 Task: Look for space in Chandannagar, India from 22nd June, 2023 to 30th June, 2023 for 2 adults in price range Rs.7000 to Rs.15000. Place can be entire place with 1  bedroom having 1 bed and 1 bathroom. Property type can be house, flat, guest house, hotel. Booking option can be shelf check-in. Required host language is English.
Action: Mouse moved to (440, 61)
Screenshot: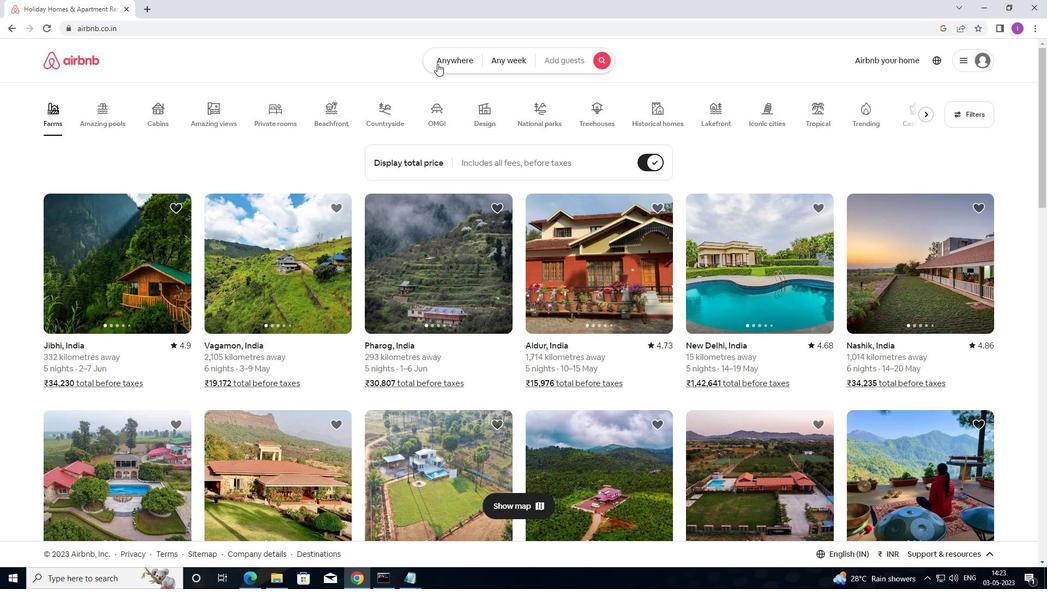 
Action: Mouse pressed left at (440, 61)
Screenshot: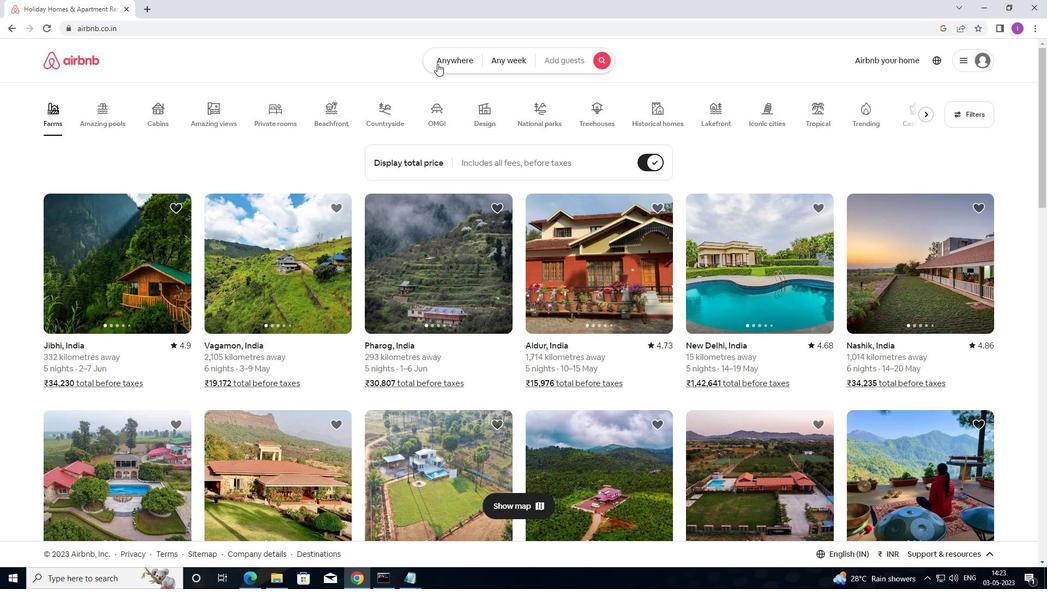 
Action: Mouse moved to (357, 100)
Screenshot: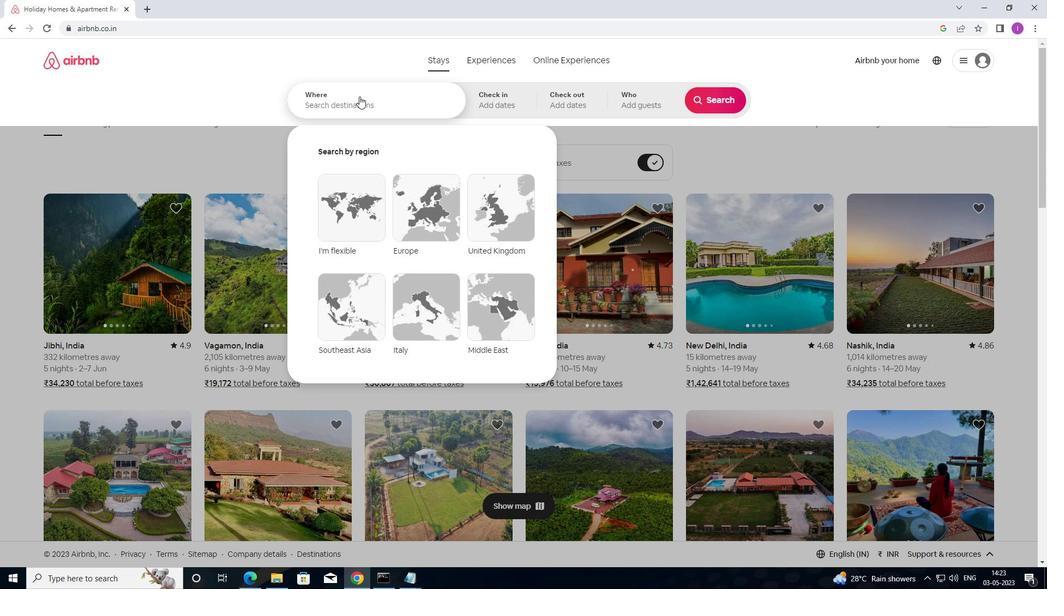 
Action: Mouse pressed left at (357, 100)
Screenshot: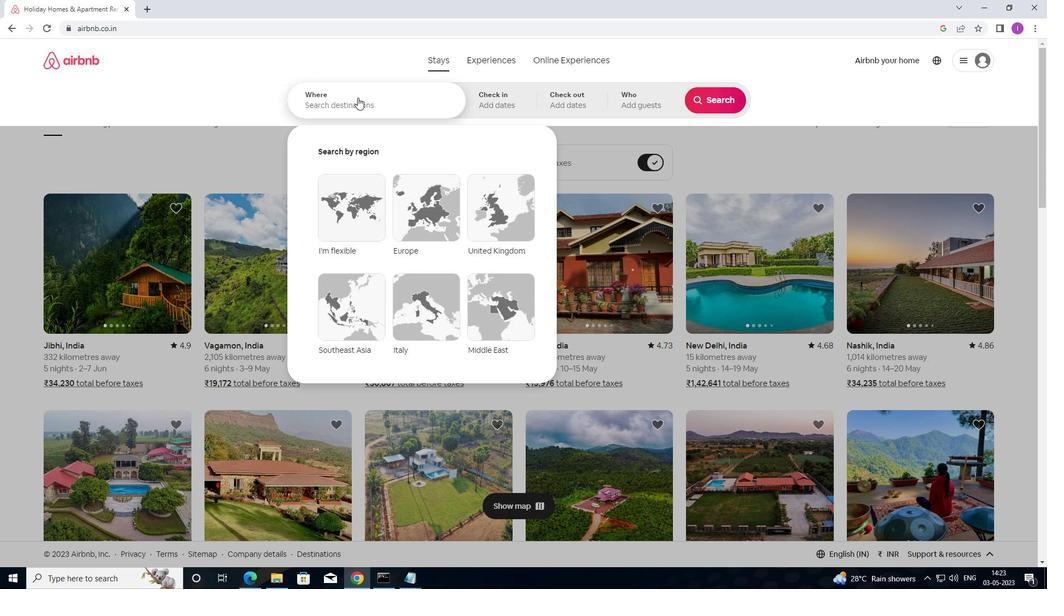 
Action: Mouse moved to (379, 107)
Screenshot: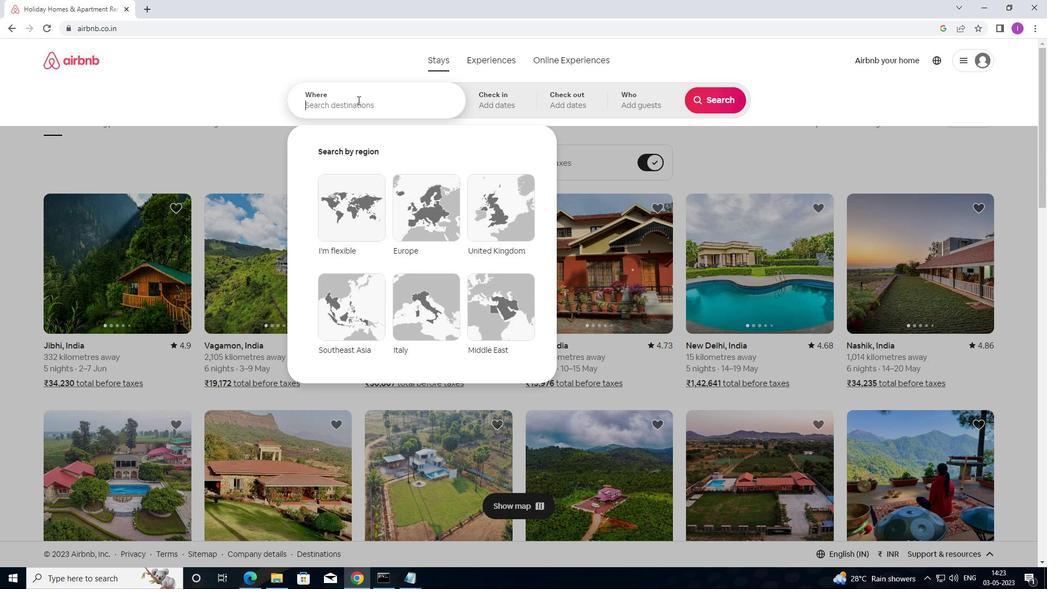 
Action: Key pressed <Key.shift>CHANDANNAGAR
Screenshot: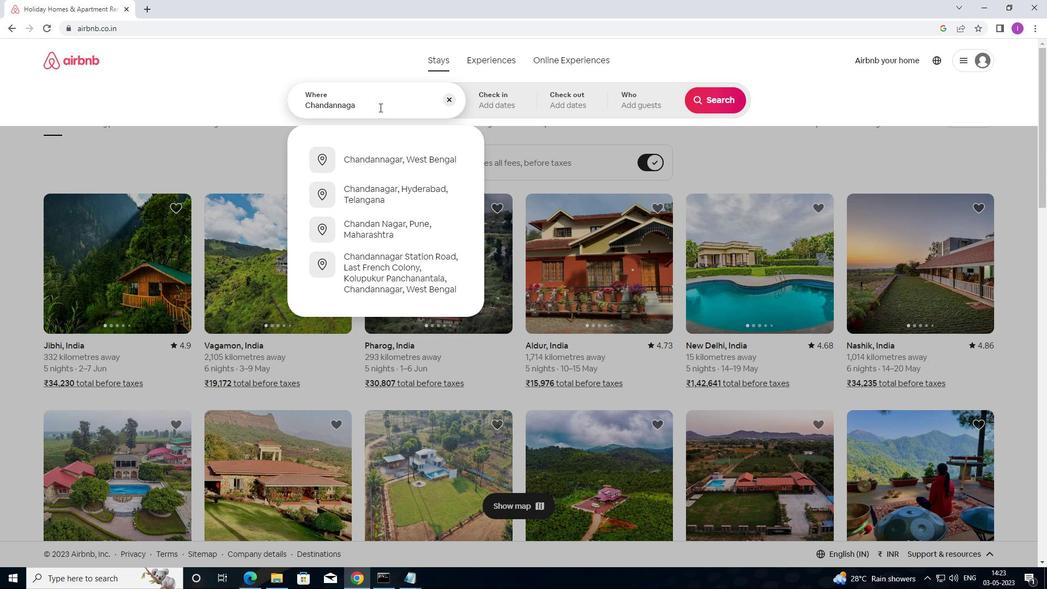 
Action: Mouse moved to (414, 98)
Screenshot: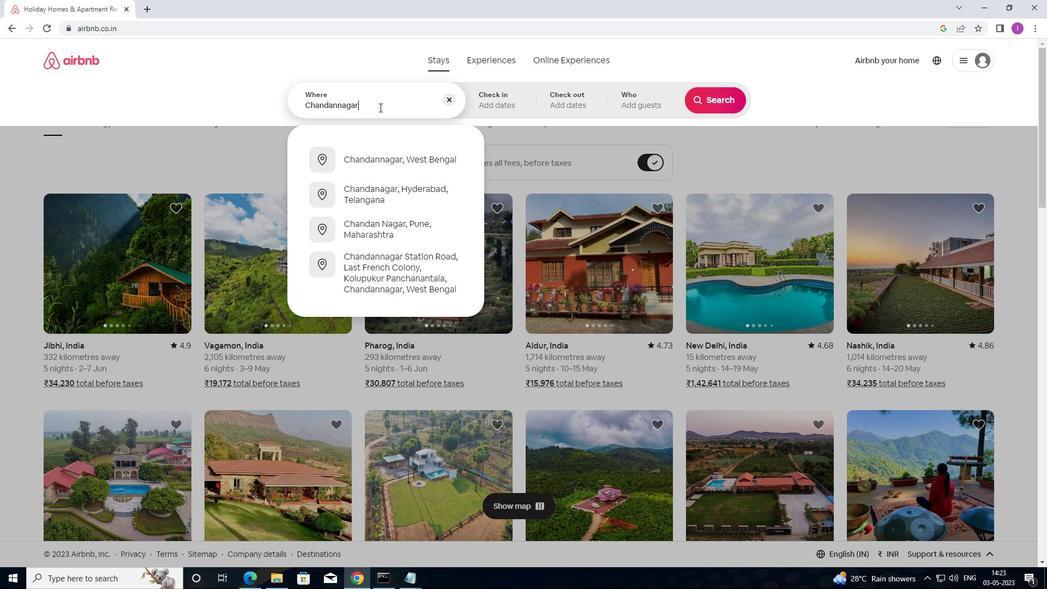 
Action: Key pressed ,<Key.shift>INDIA
Screenshot: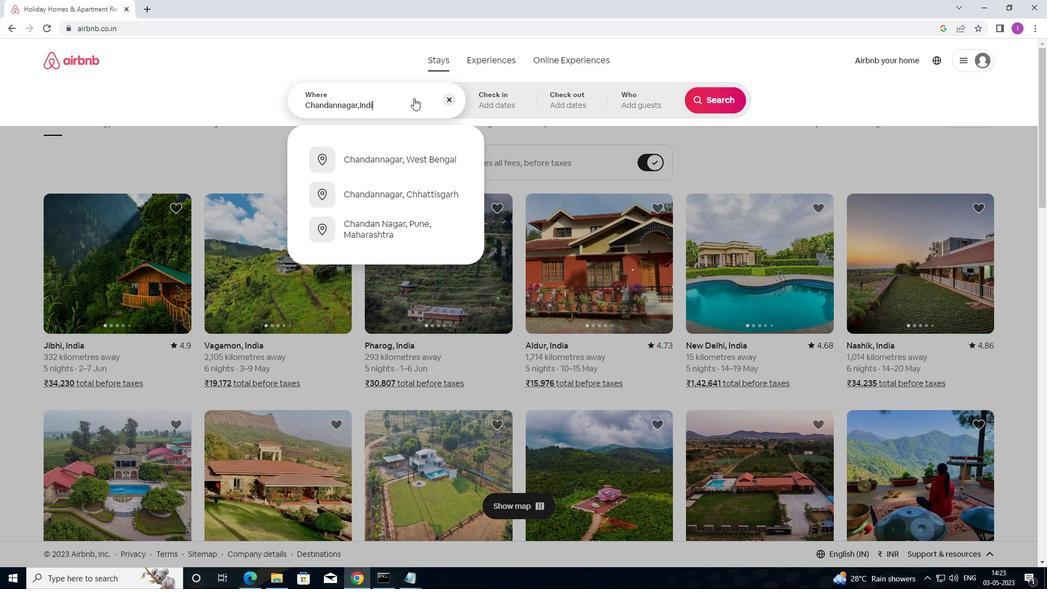 
Action: Mouse moved to (472, 102)
Screenshot: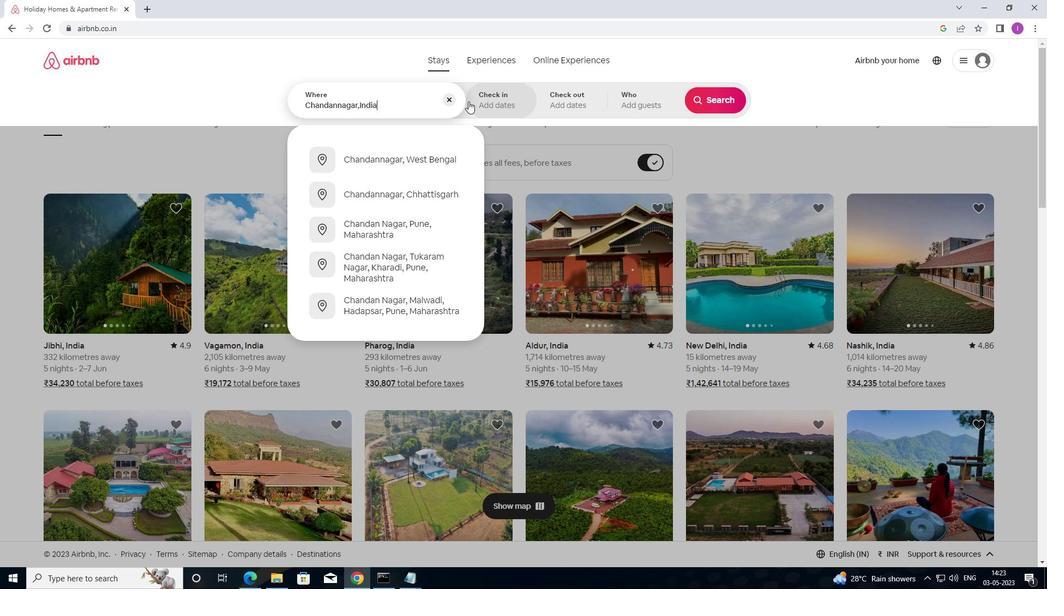 
Action: Mouse pressed left at (472, 102)
Screenshot: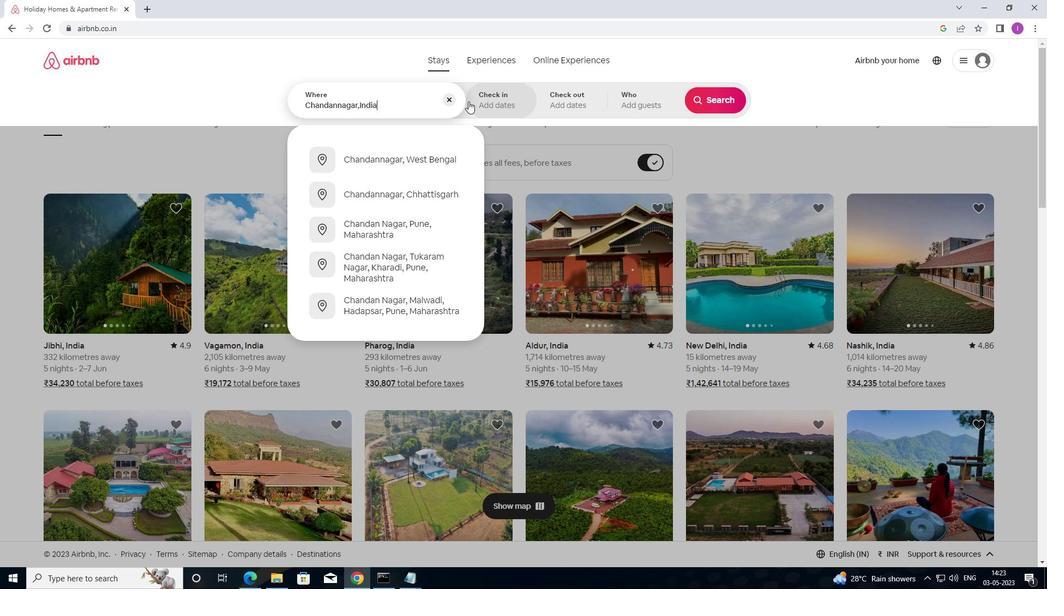 
Action: Mouse moved to (650, 309)
Screenshot: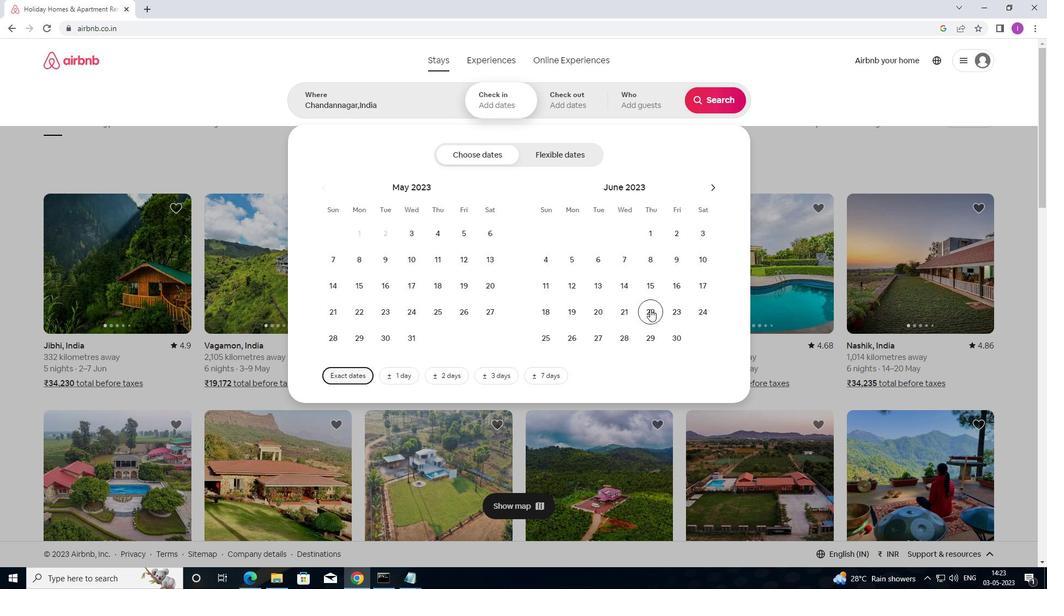 
Action: Mouse pressed left at (650, 309)
Screenshot: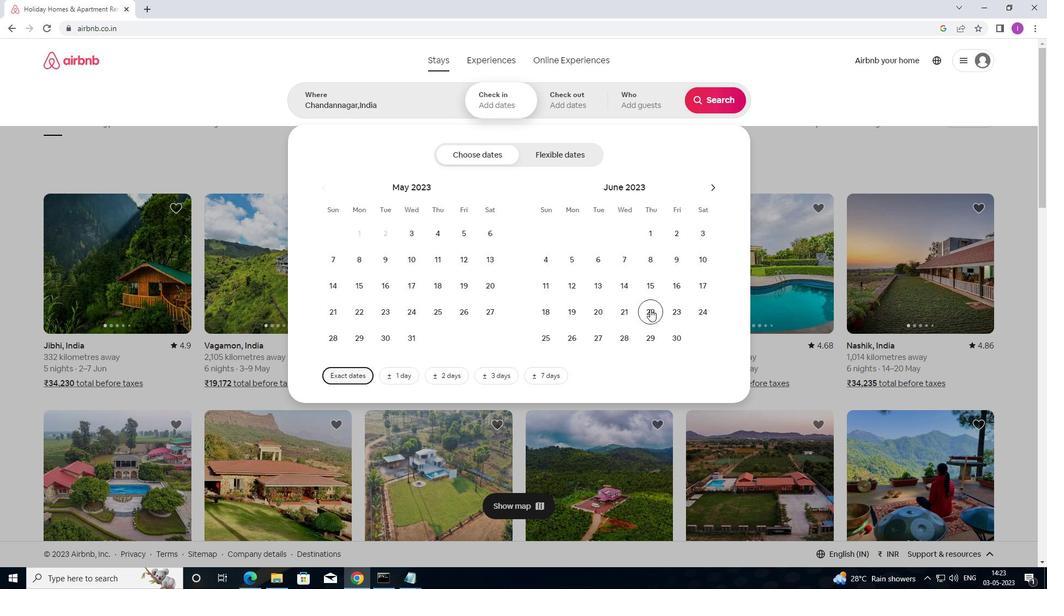 
Action: Mouse moved to (671, 338)
Screenshot: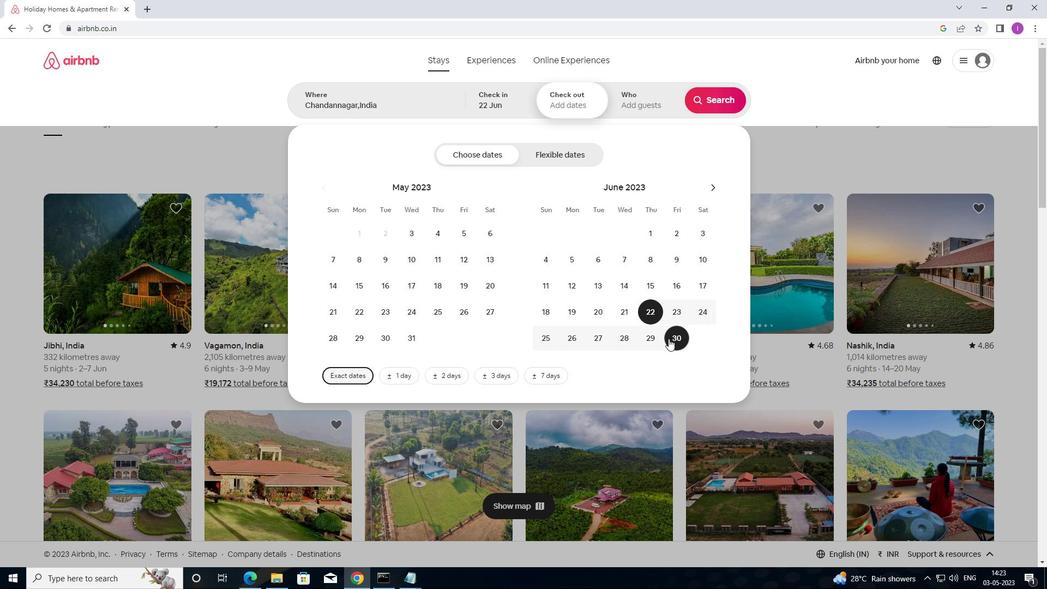 
Action: Mouse pressed left at (671, 338)
Screenshot: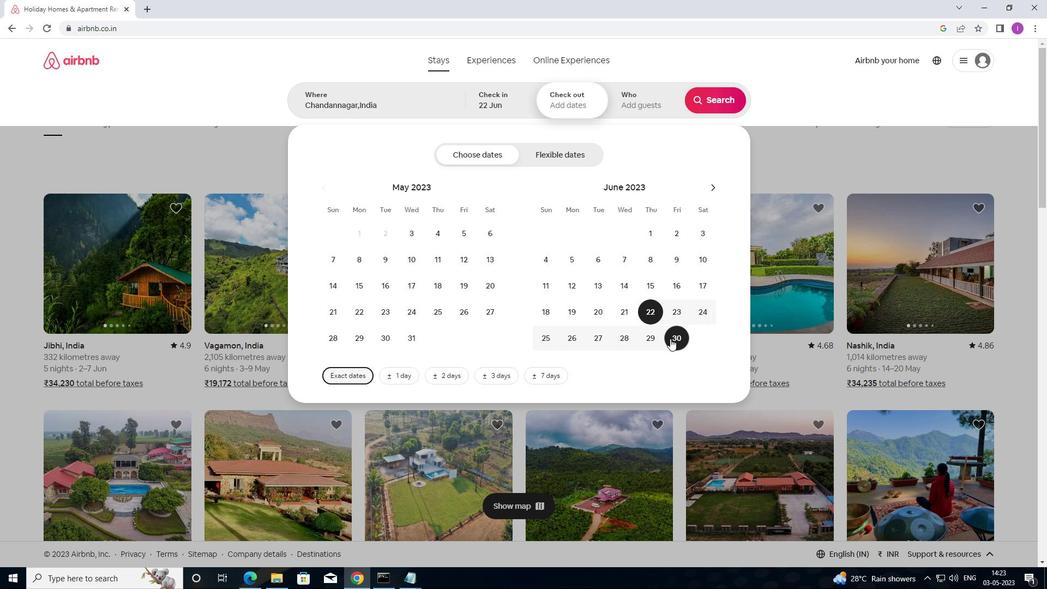 
Action: Mouse moved to (672, 195)
Screenshot: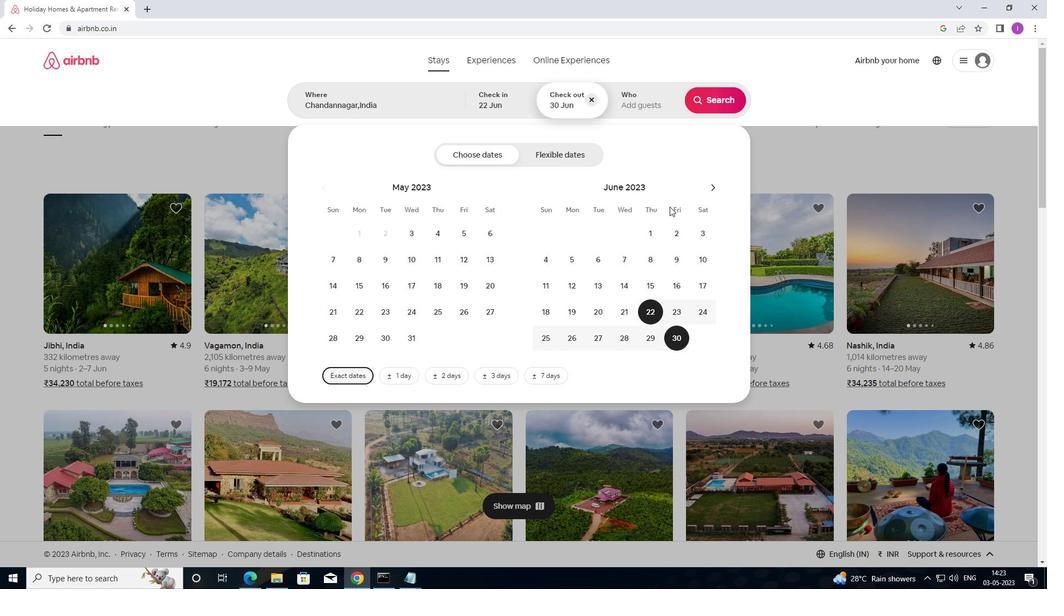 
Action: Mouse scrolled (672, 195) with delta (0, 0)
Screenshot: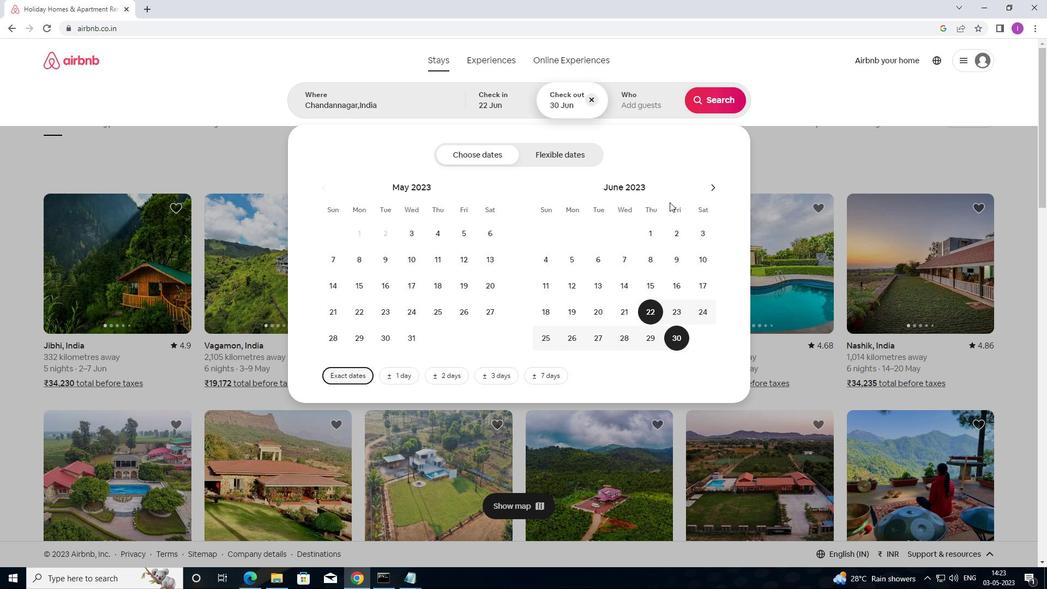 
Action: Mouse scrolled (672, 195) with delta (0, 0)
Screenshot: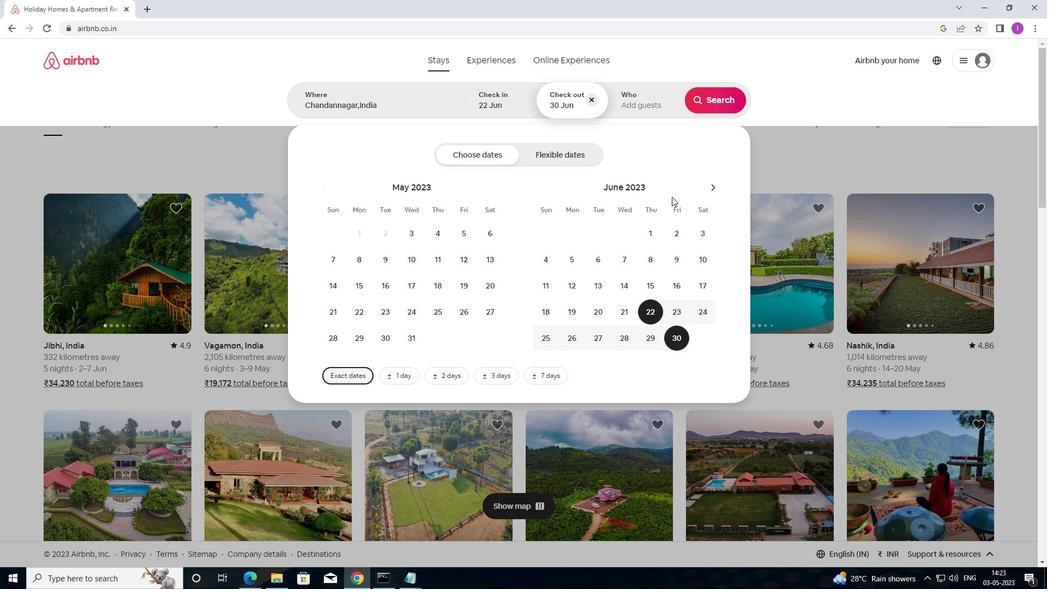
Action: Mouse moved to (646, 103)
Screenshot: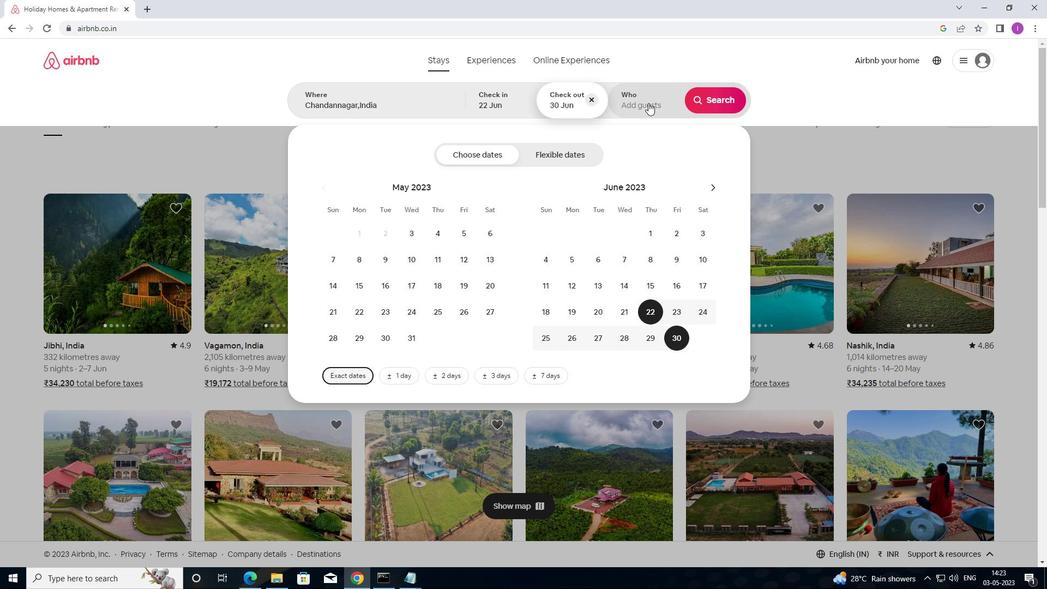 
Action: Mouse pressed left at (646, 103)
Screenshot: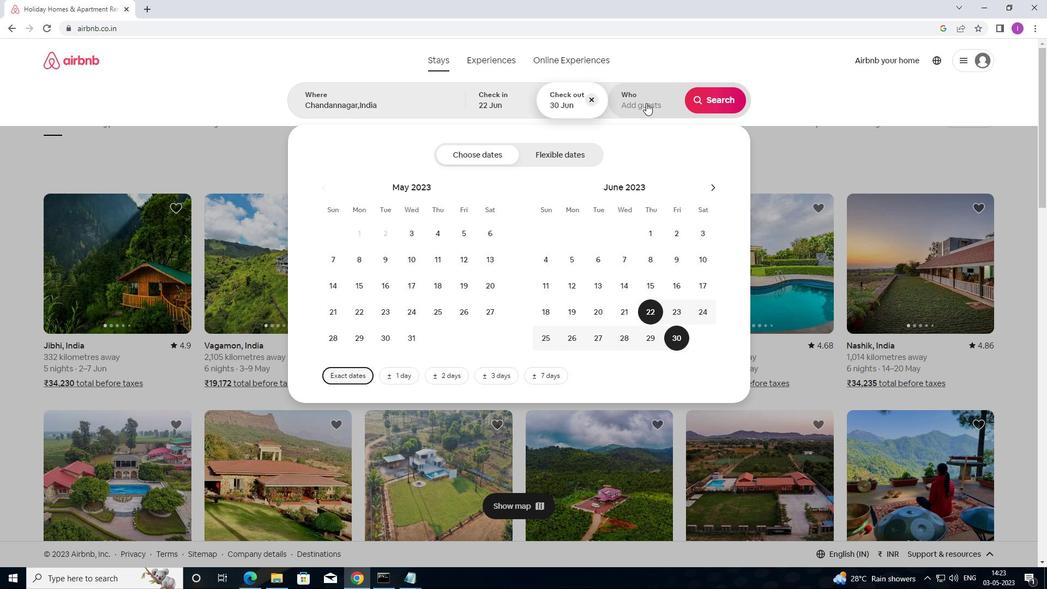 
Action: Mouse moved to (723, 158)
Screenshot: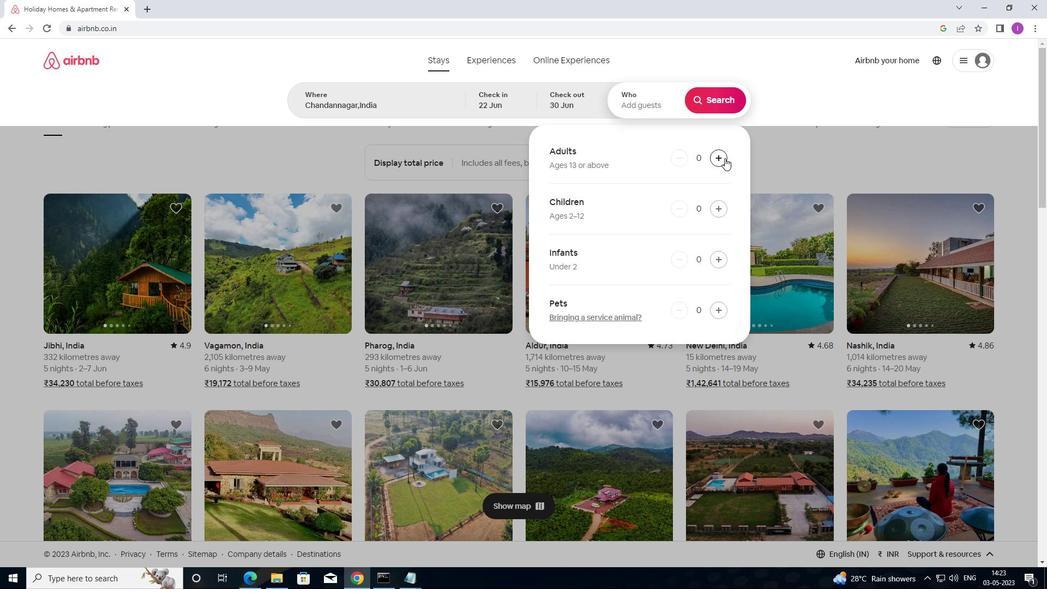 
Action: Mouse pressed left at (723, 158)
Screenshot: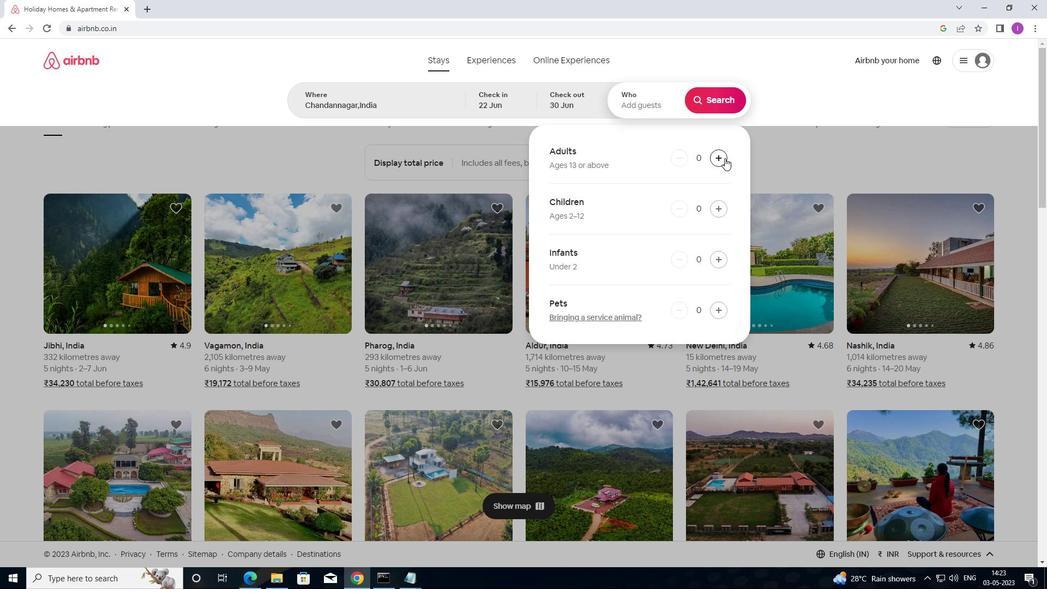 
Action: Mouse pressed left at (723, 158)
Screenshot: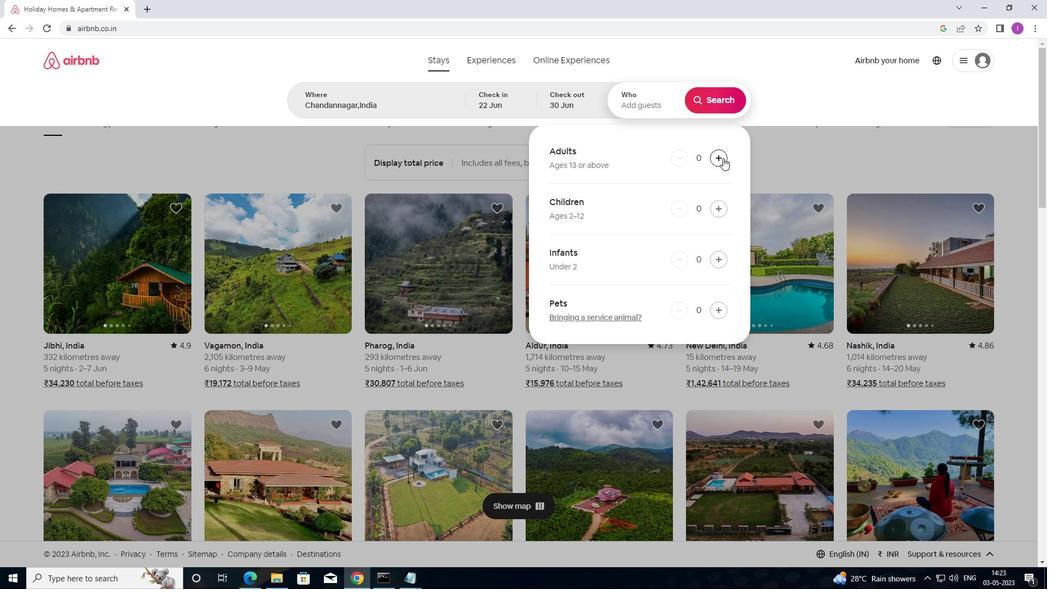
Action: Mouse moved to (692, 99)
Screenshot: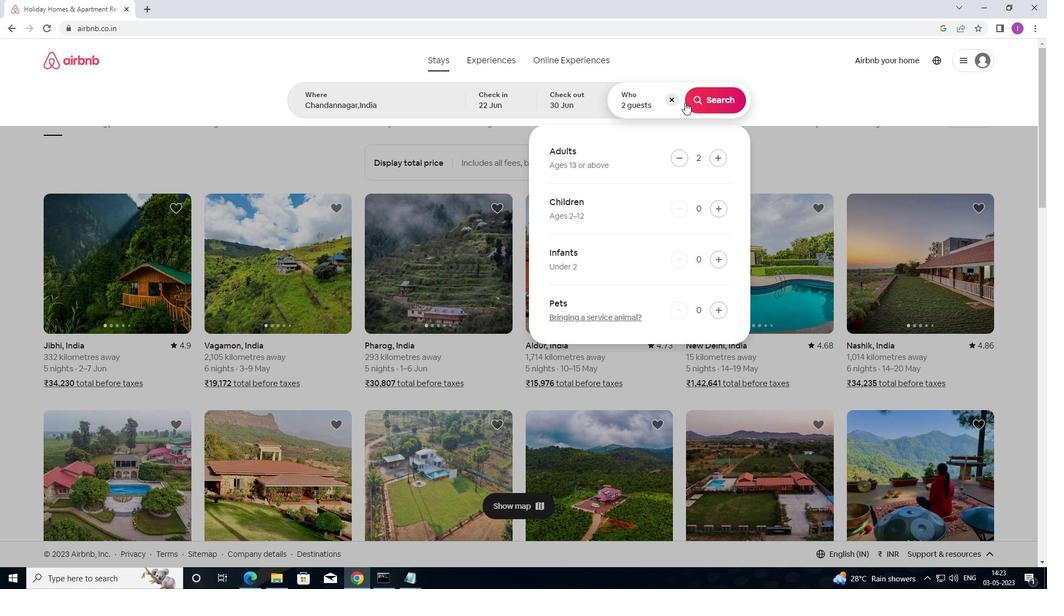 
Action: Mouse pressed left at (692, 99)
Screenshot: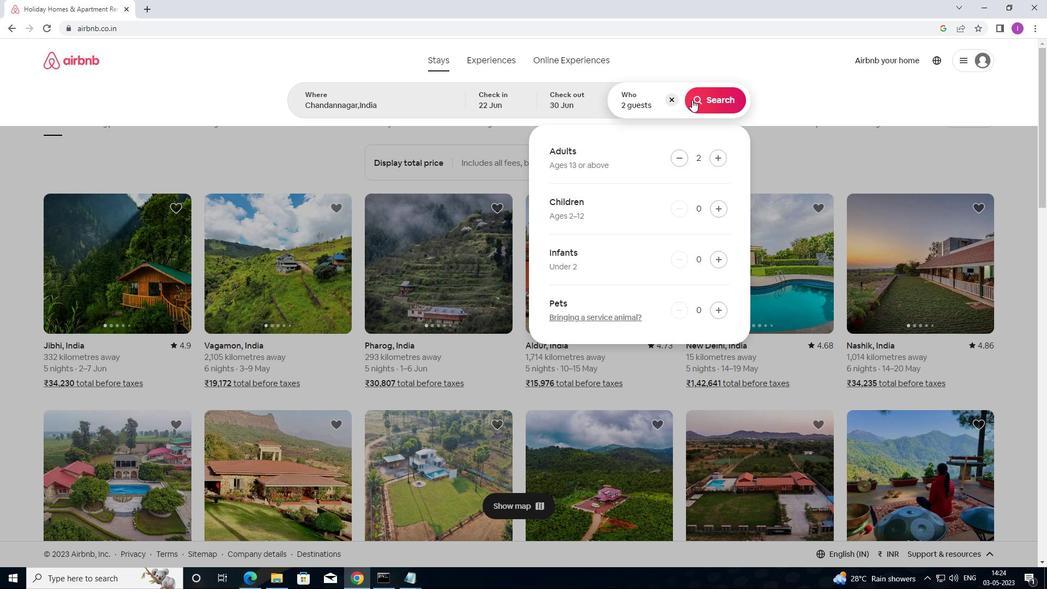 
Action: Mouse moved to (992, 106)
Screenshot: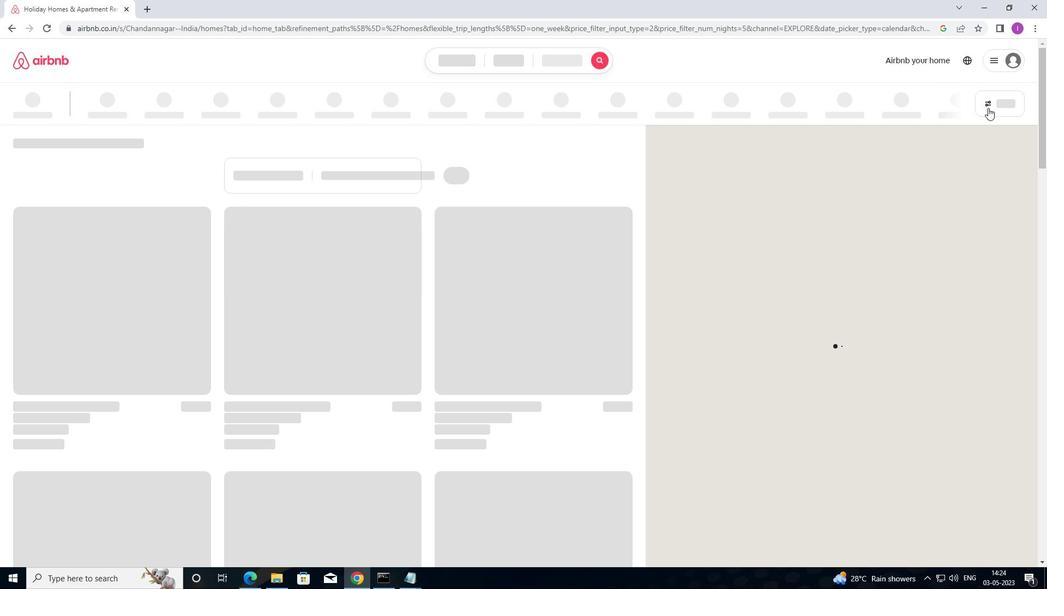 
Action: Mouse pressed left at (992, 106)
Screenshot: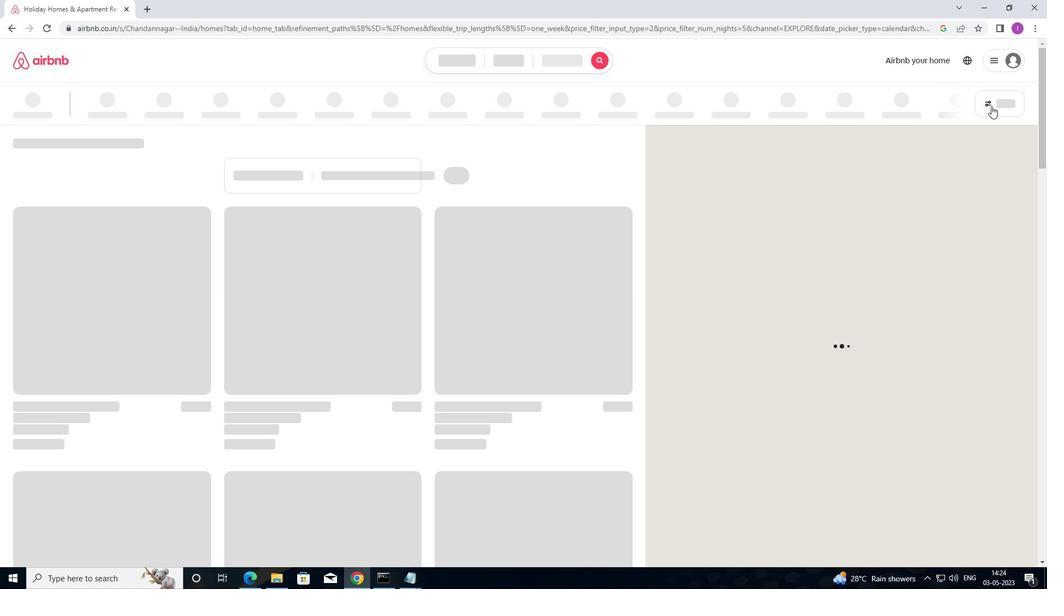 
Action: Mouse moved to (391, 245)
Screenshot: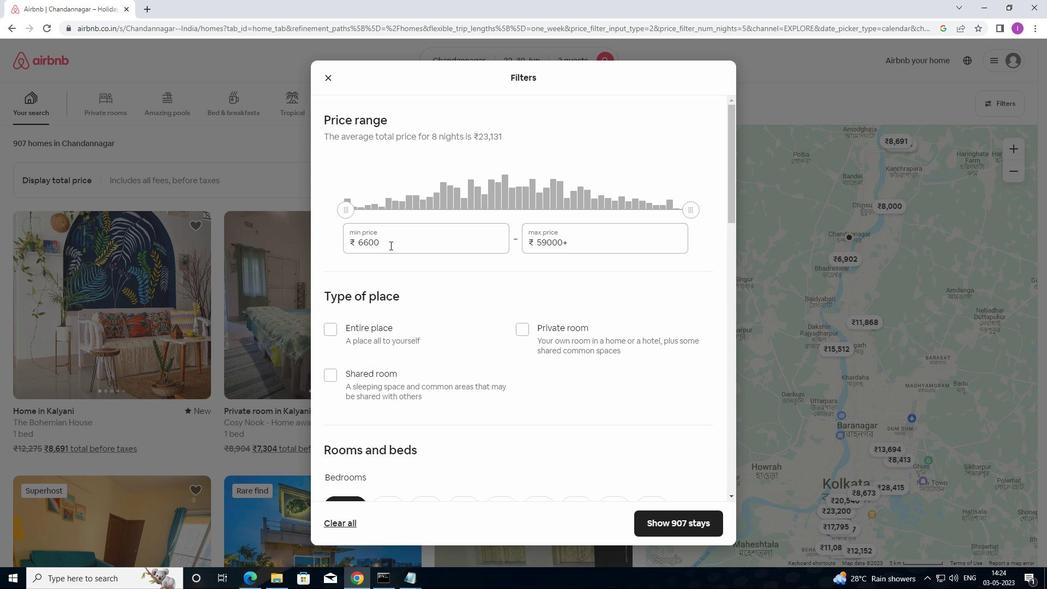 
Action: Mouse pressed left at (391, 245)
Screenshot: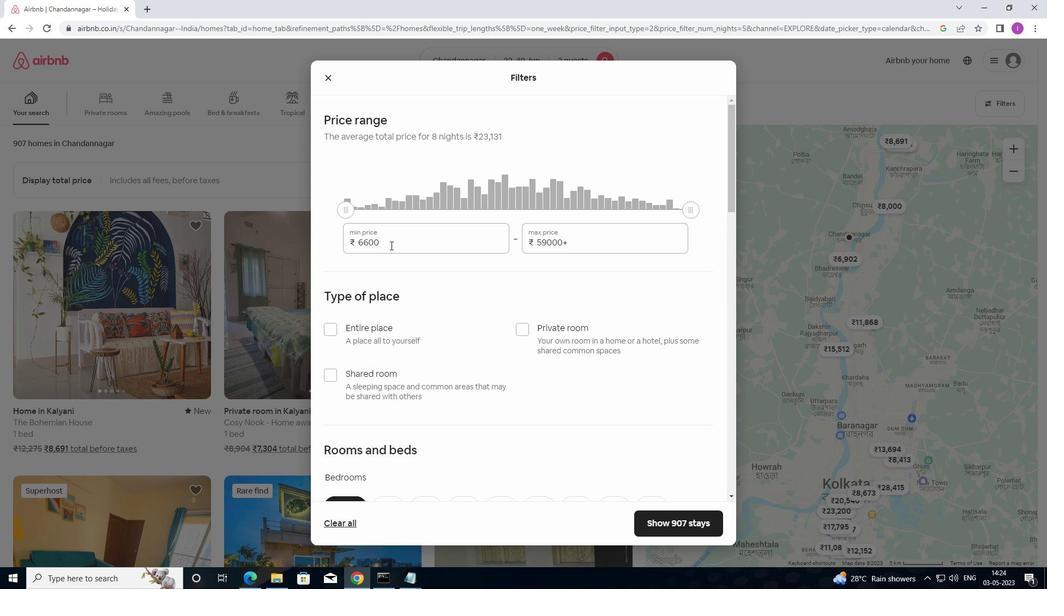 
Action: Mouse moved to (342, 254)
Screenshot: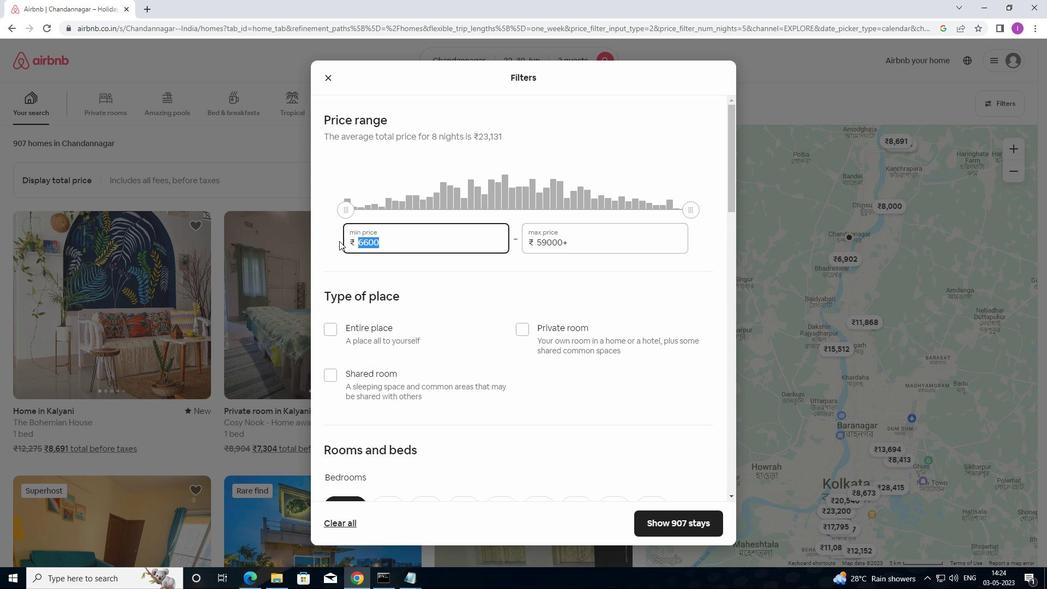 
Action: Key pressed 7000
Screenshot: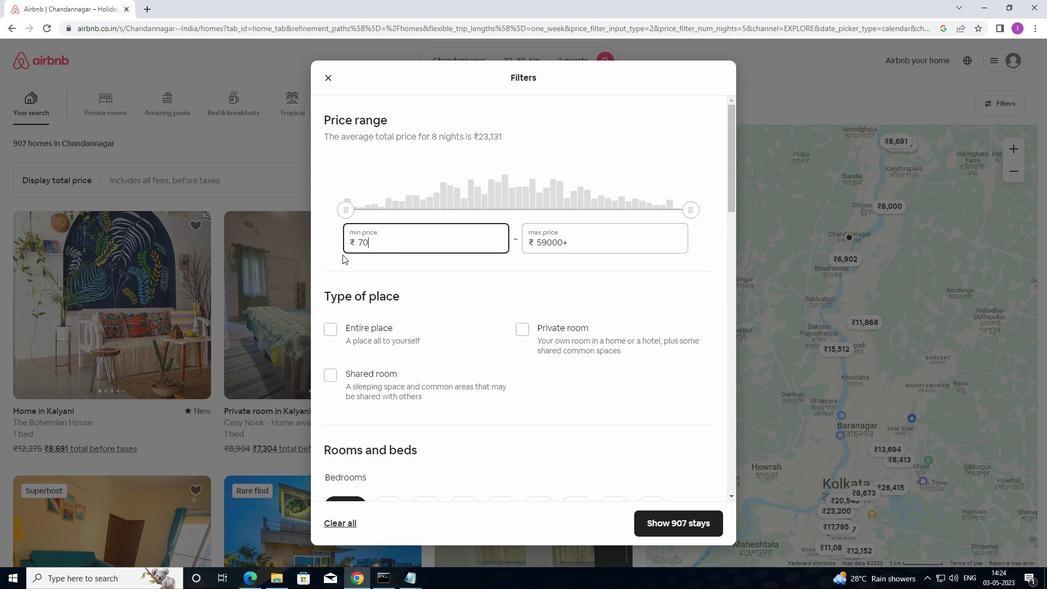 
Action: Mouse moved to (587, 239)
Screenshot: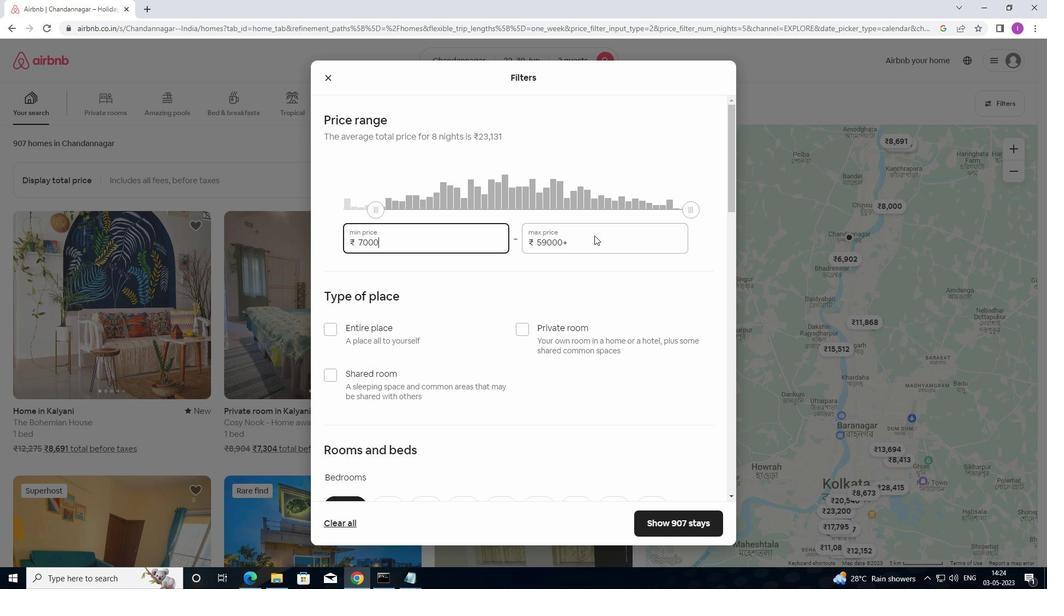 
Action: Mouse pressed left at (587, 239)
Screenshot: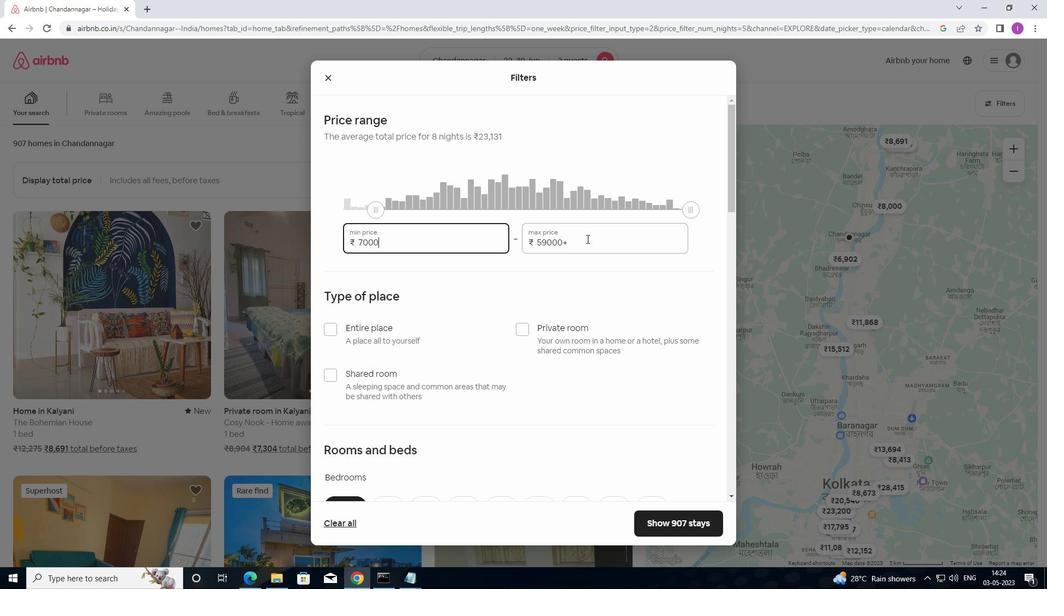 
Action: Mouse moved to (517, 247)
Screenshot: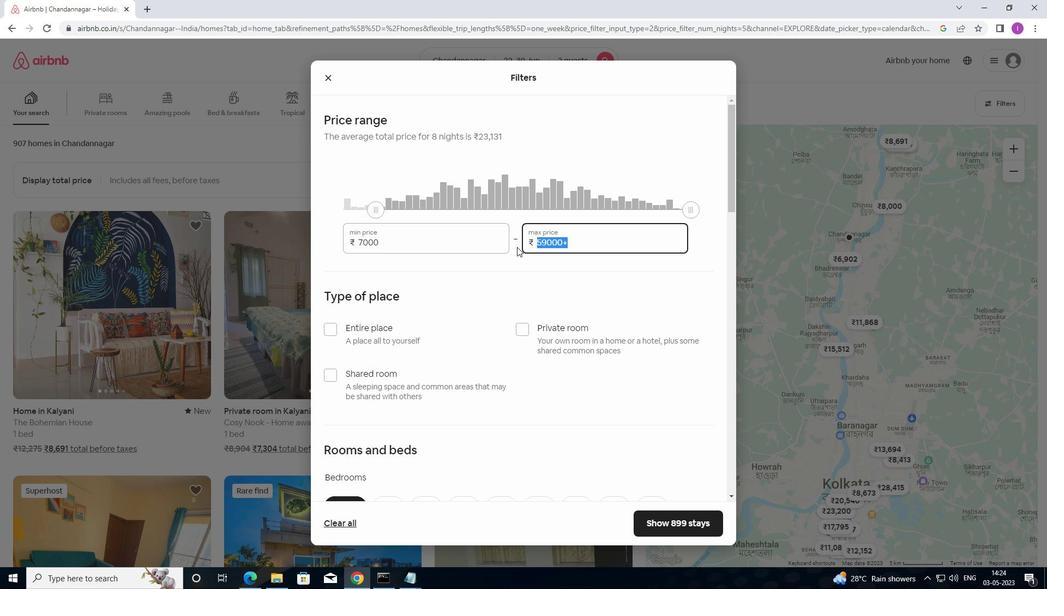 
Action: Key pressed 15000
Screenshot: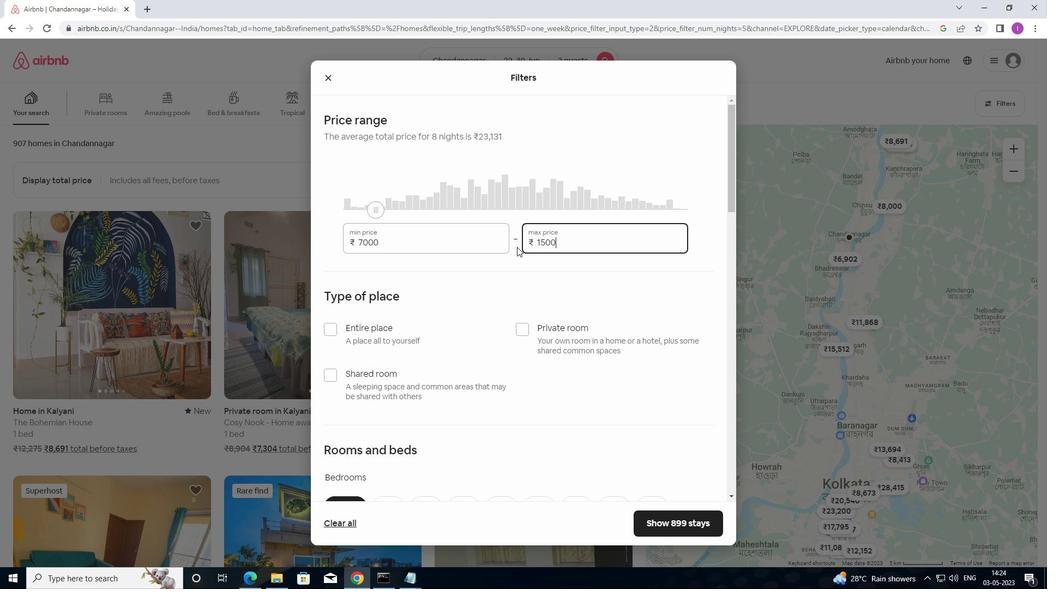 
Action: Mouse scrolled (517, 246) with delta (0, 0)
Screenshot: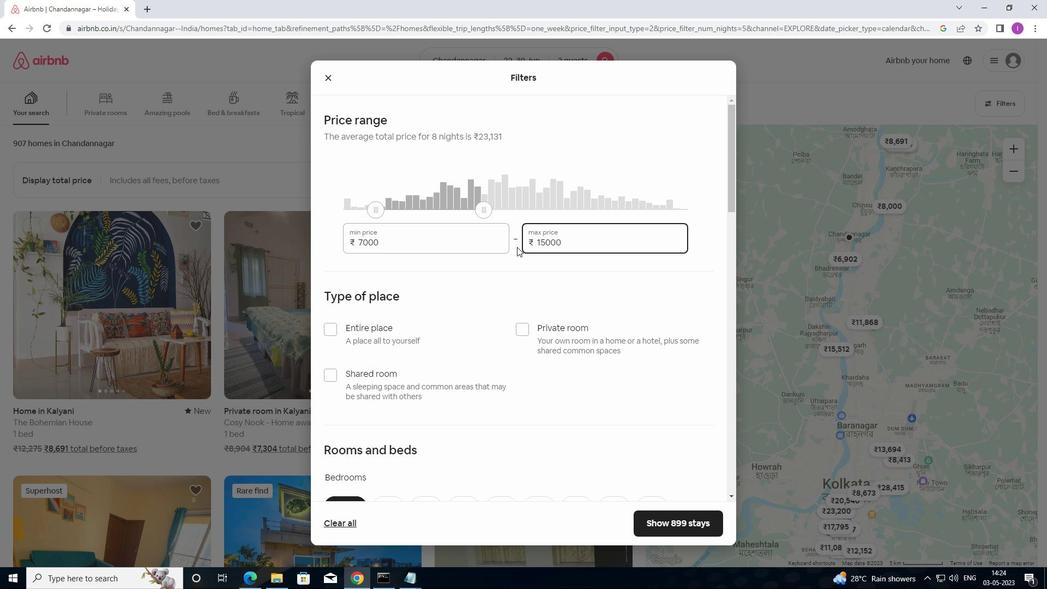 
Action: Mouse scrolled (517, 246) with delta (0, 0)
Screenshot: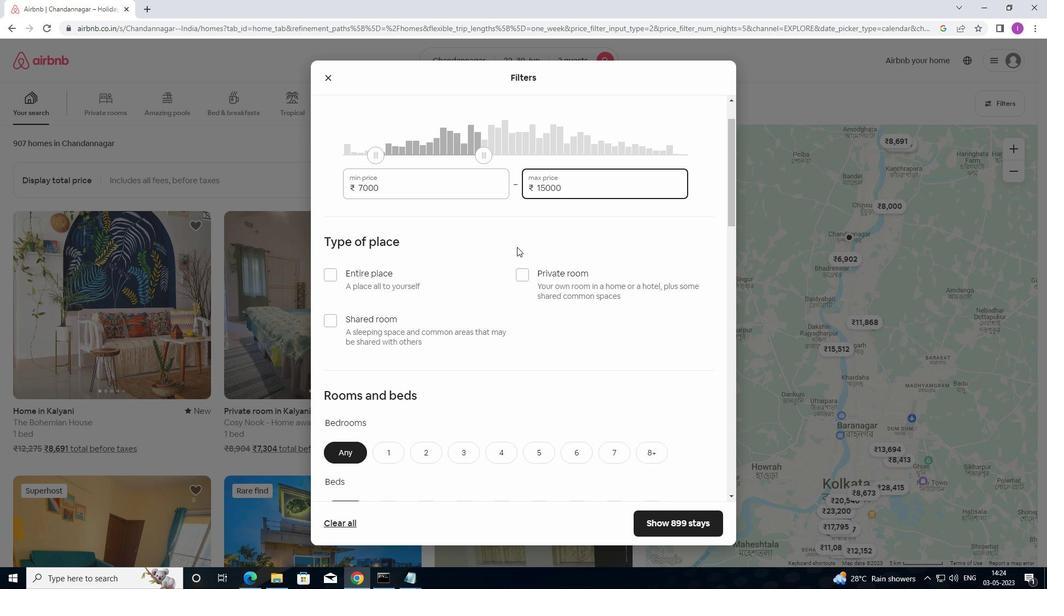 
Action: Mouse moved to (329, 223)
Screenshot: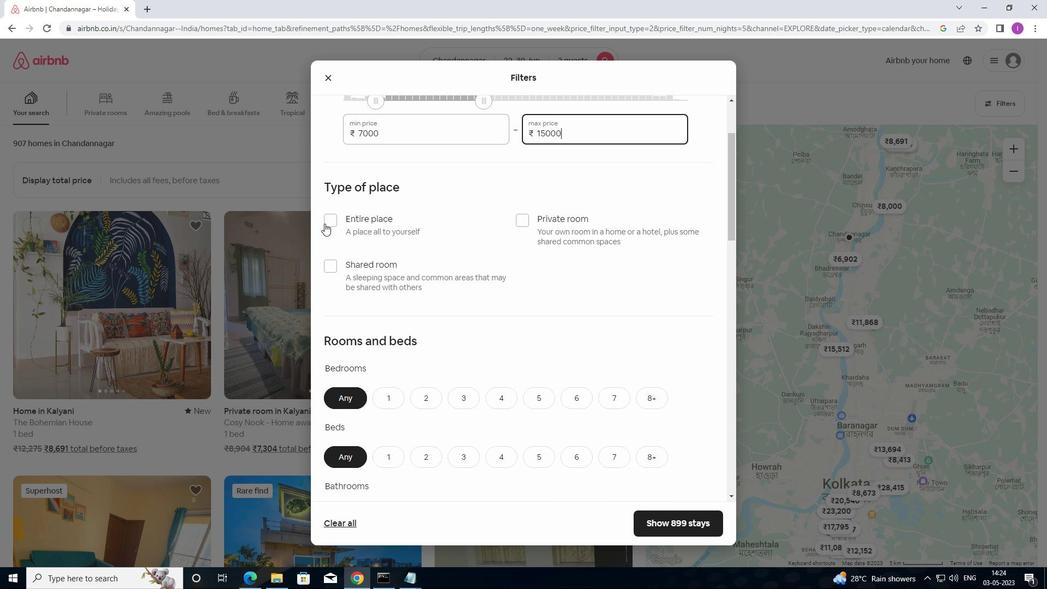 
Action: Mouse pressed left at (329, 223)
Screenshot: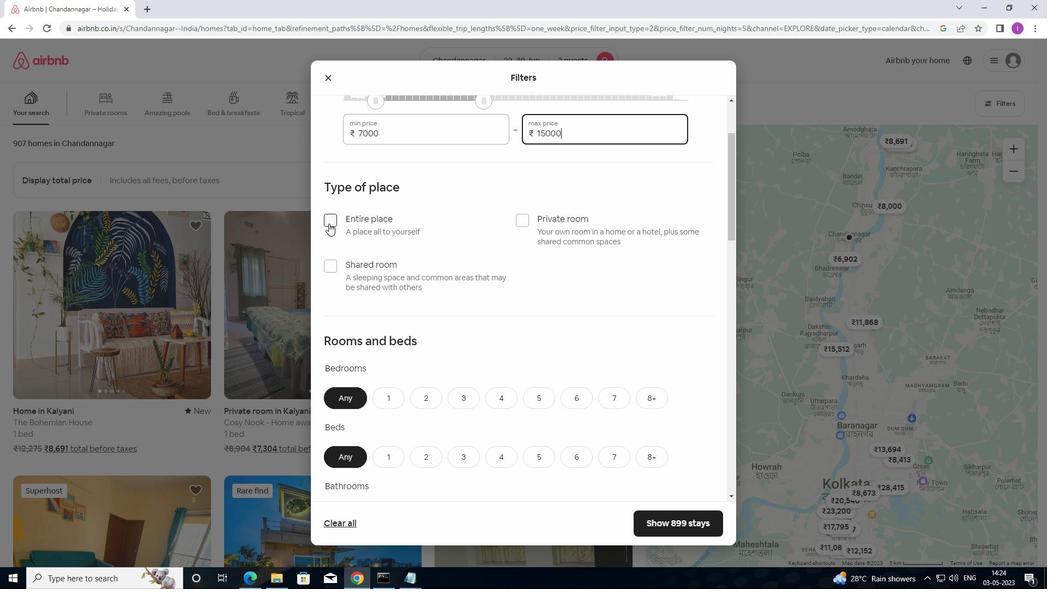 
Action: Mouse moved to (486, 333)
Screenshot: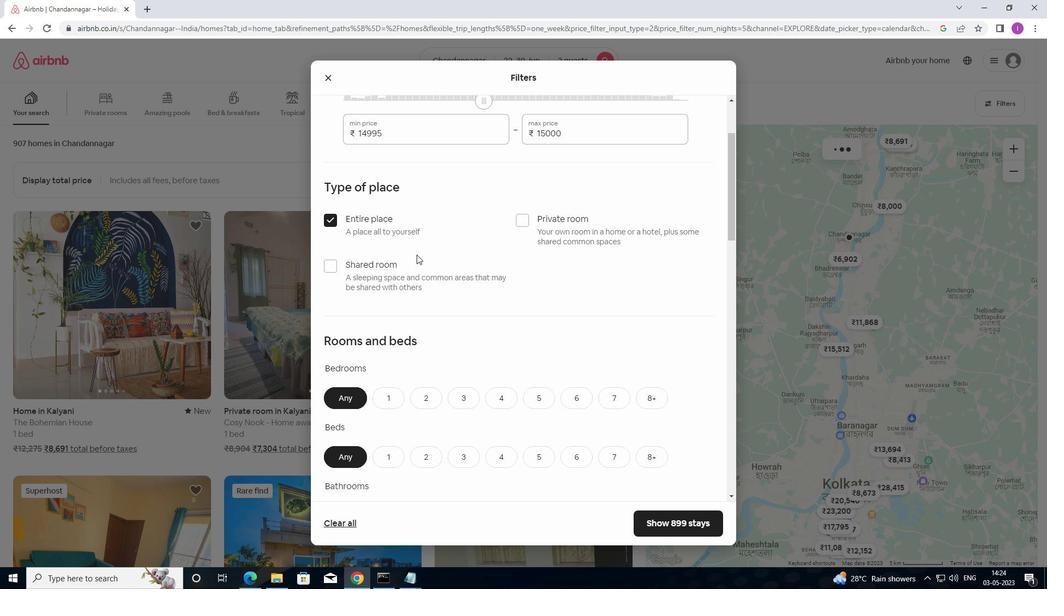 
Action: Mouse scrolled (486, 333) with delta (0, 0)
Screenshot: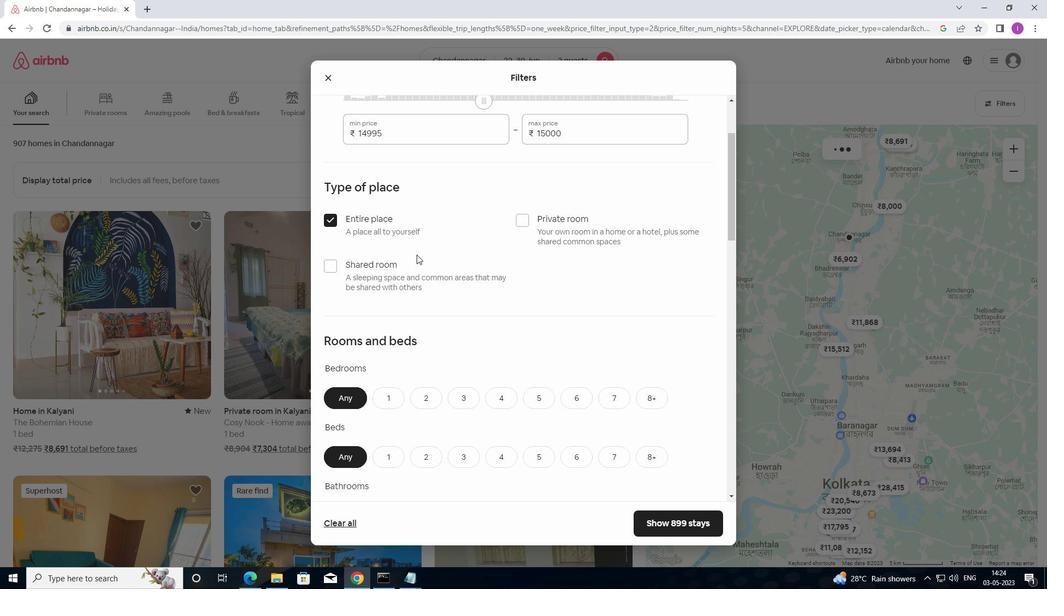 
Action: Mouse moved to (486, 334)
Screenshot: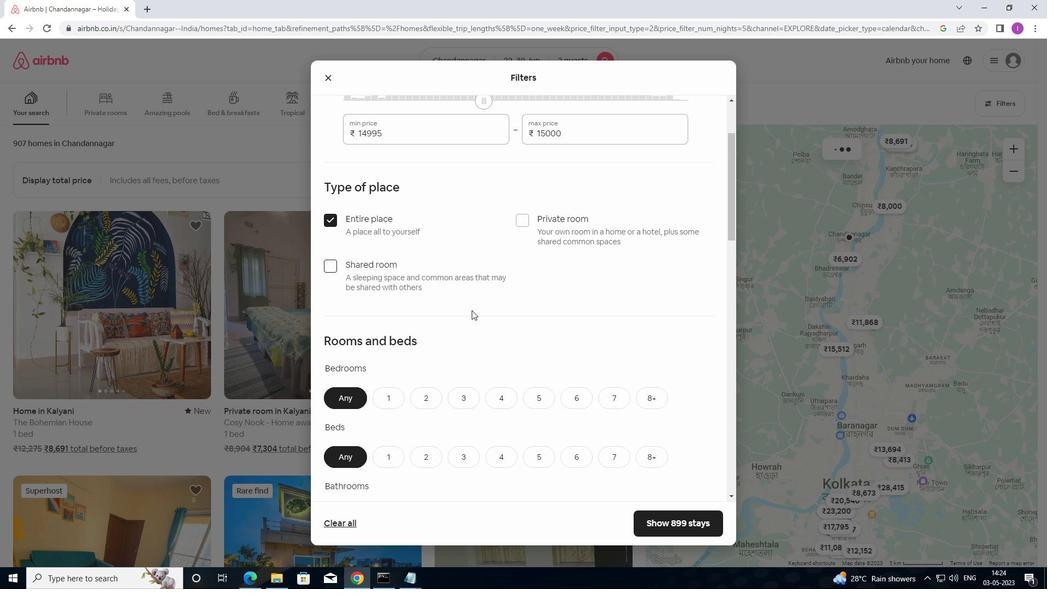 
Action: Mouse scrolled (486, 333) with delta (0, 0)
Screenshot: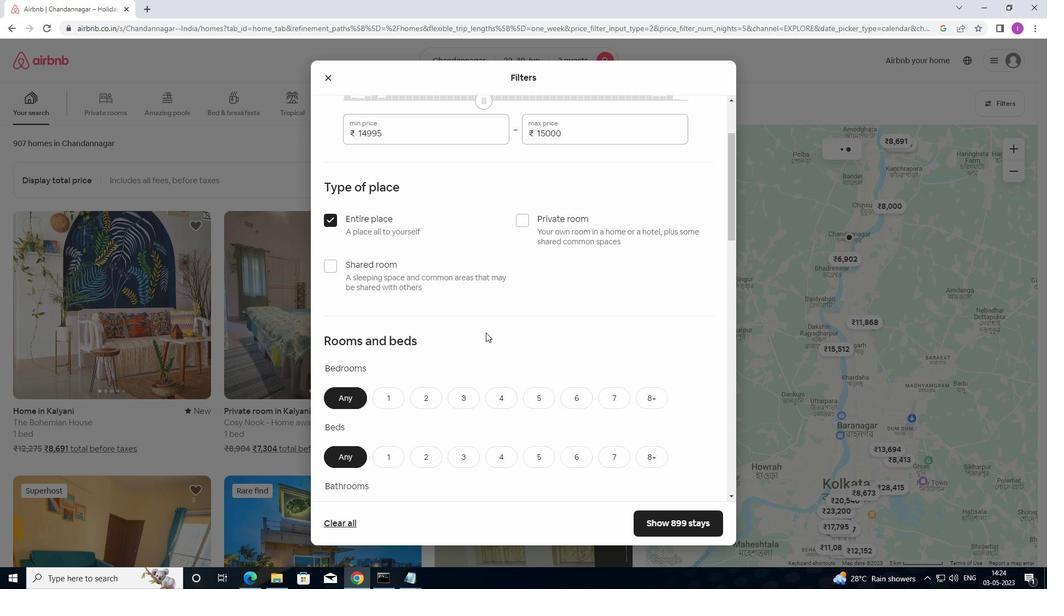 
Action: Mouse moved to (399, 288)
Screenshot: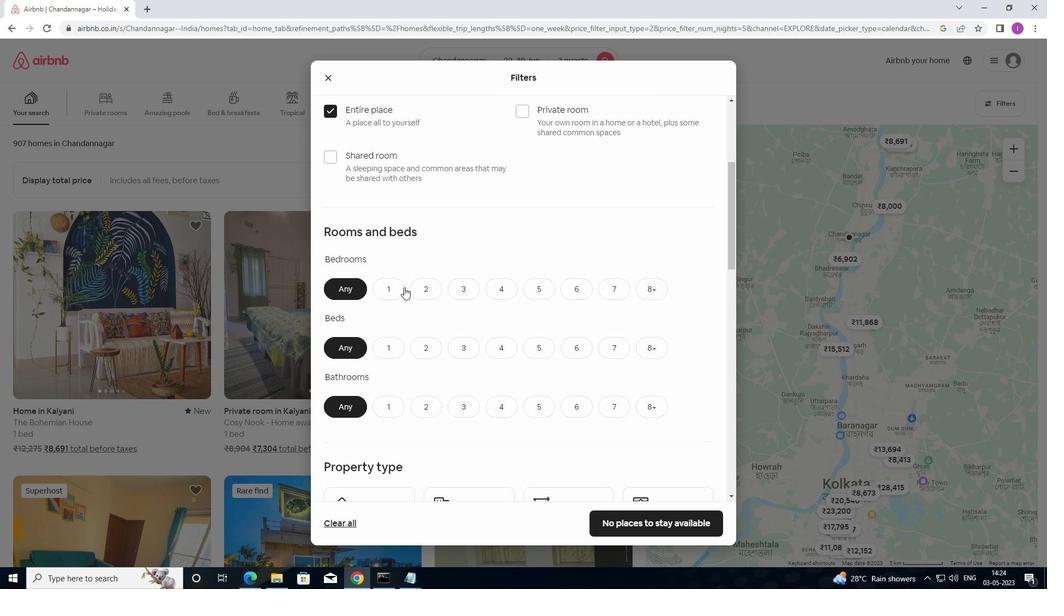 
Action: Mouse pressed left at (399, 288)
Screenshot: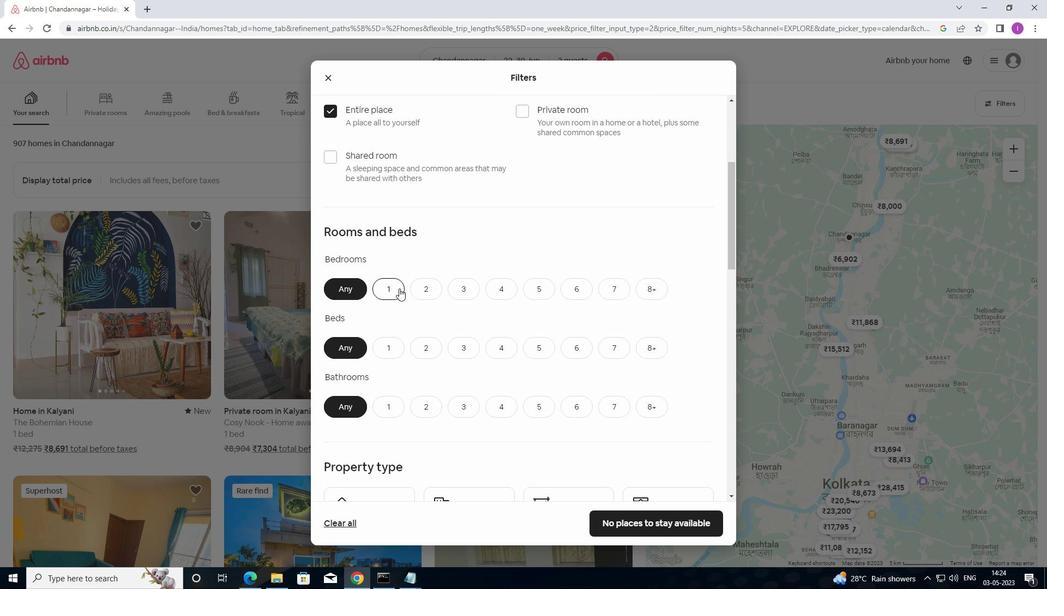 
Action: Mouse moved to (392, 351)
Screenshot: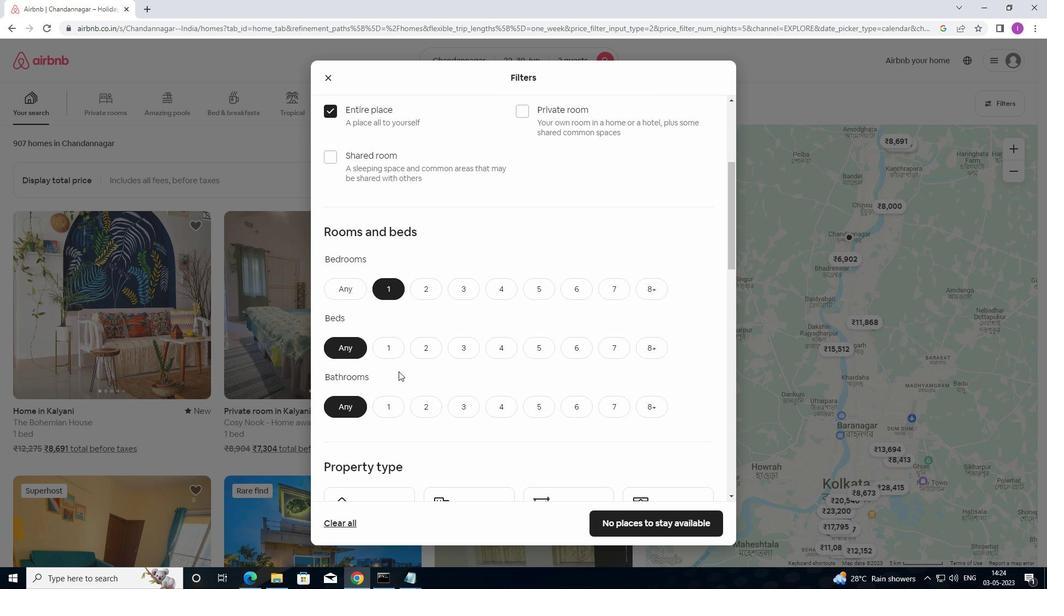 
Action: Mouse pressed left at (392, 351)
Screenshot: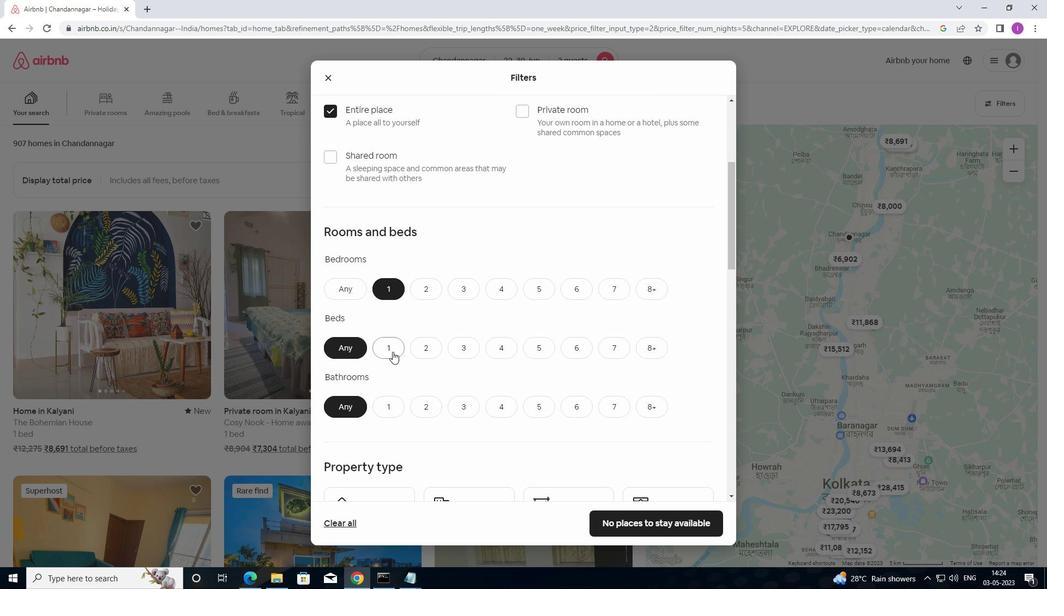 
Action: Mouse moved to (399, 401)
Screenshot: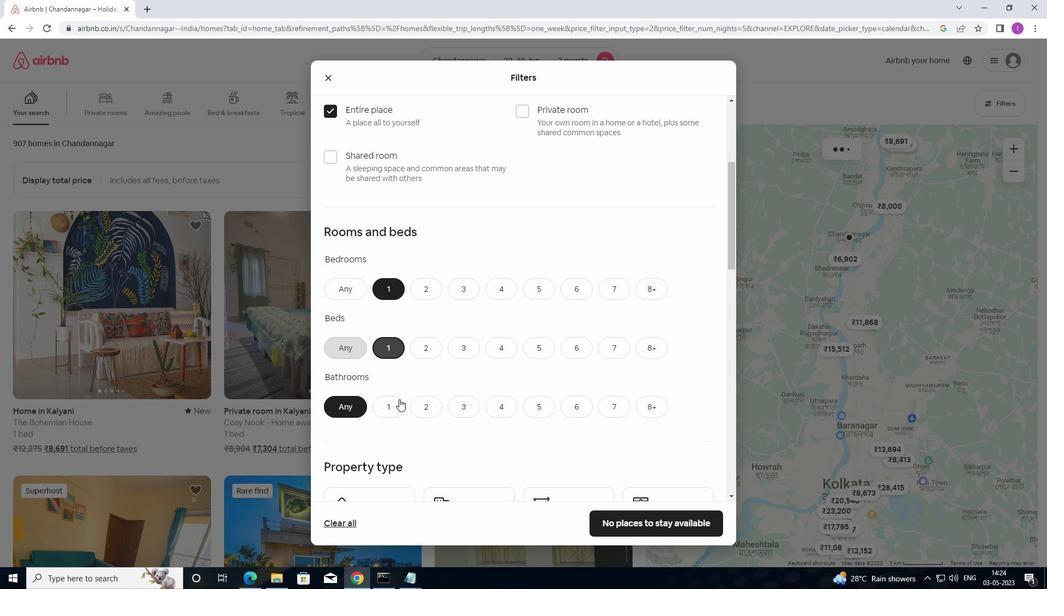 
Action: Mouse pressed left at (399, 401)
Screenshot: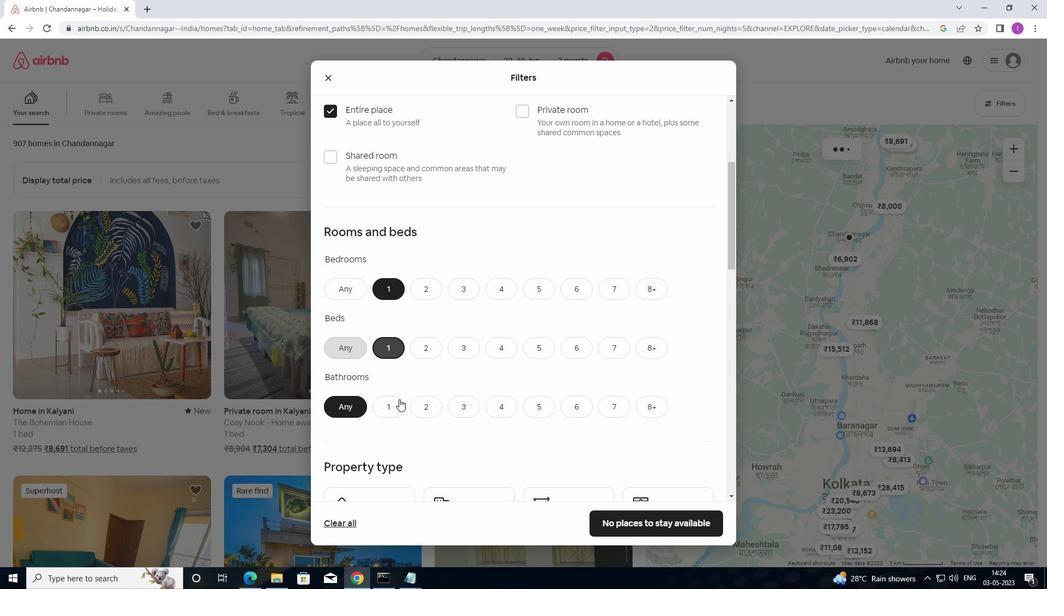 
Action: Mouse moved to (530, 408)
Screenshot: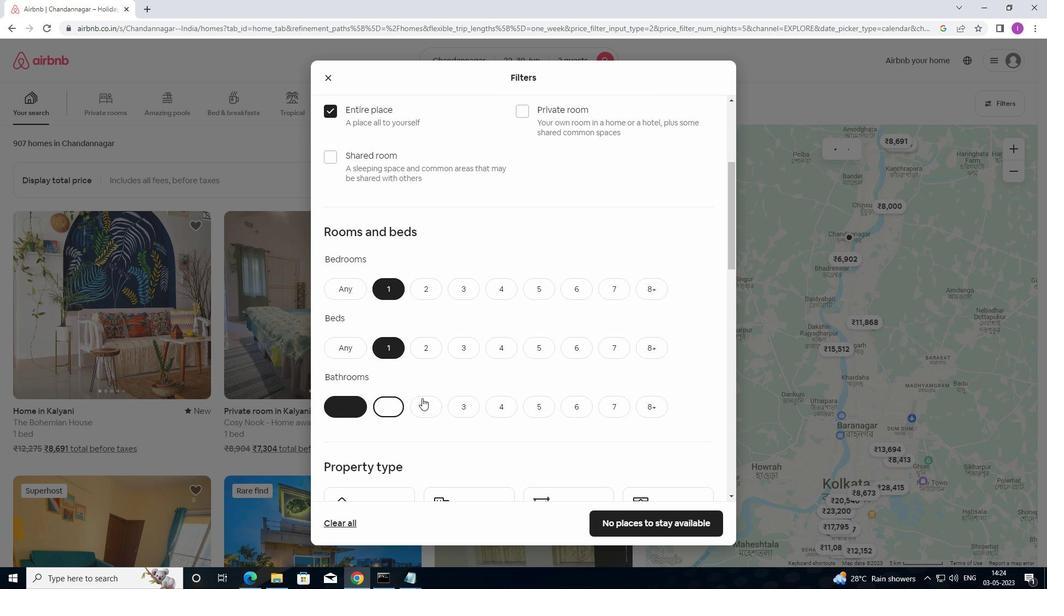 
Action: Mouse scrolled (530, 407) with delta (0, 0)
Screenshot: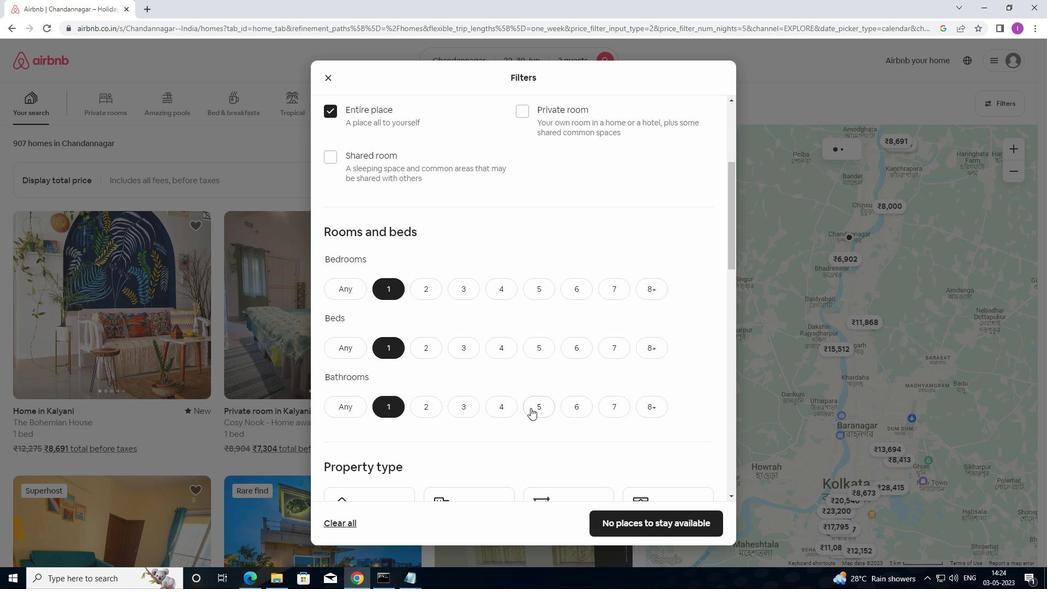 
Action: Mouse scrolled (530, 407) with delta (0, 0)
Screenshot: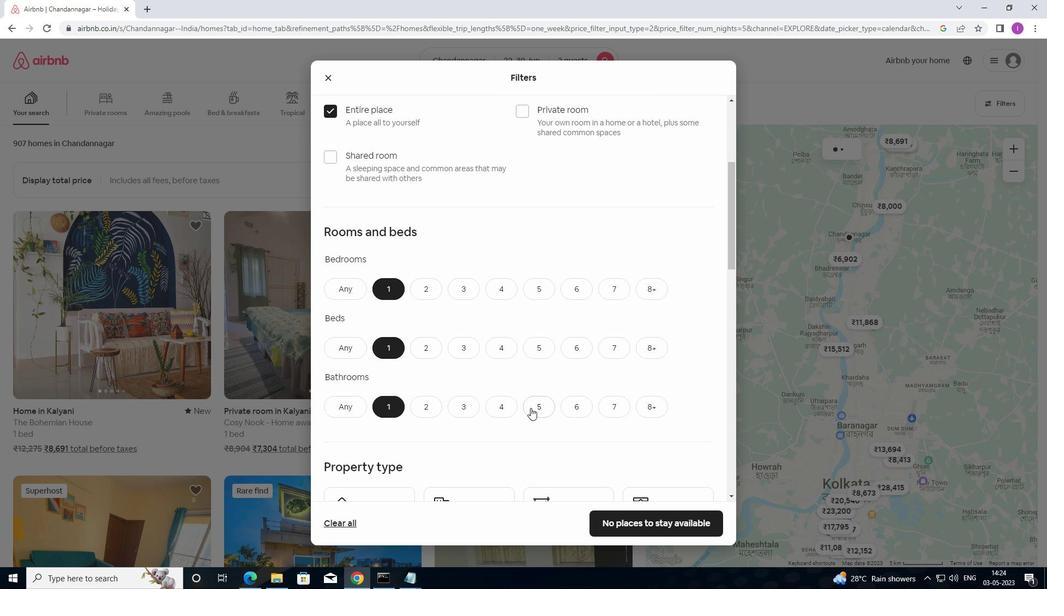 
Action: Mouse moved to (531, 403)
Screenshot: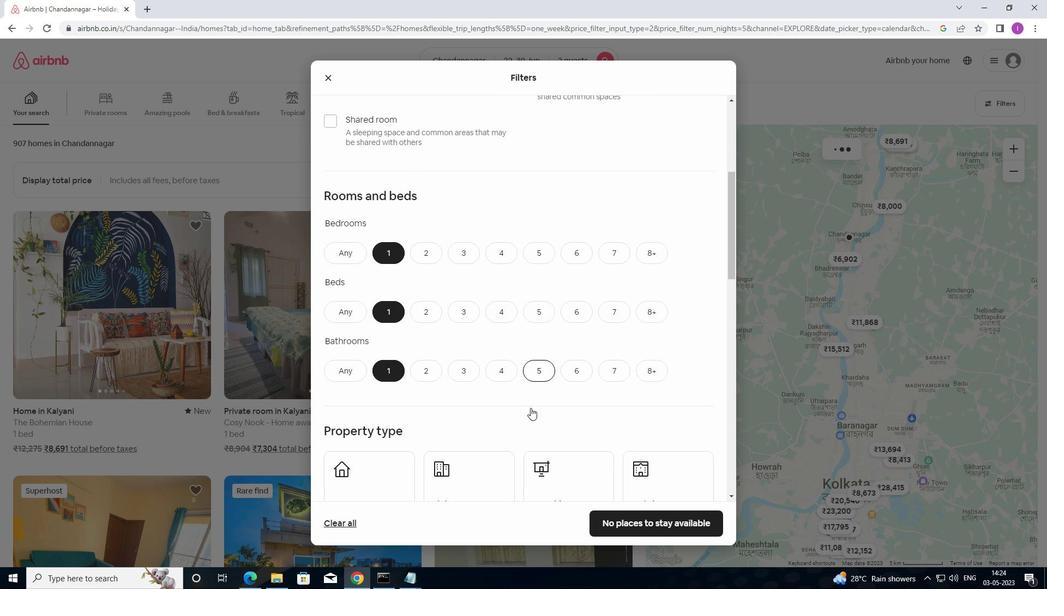 
Action: Mouse scrolled (531, 402) with delta (0, 0)
Screenshot: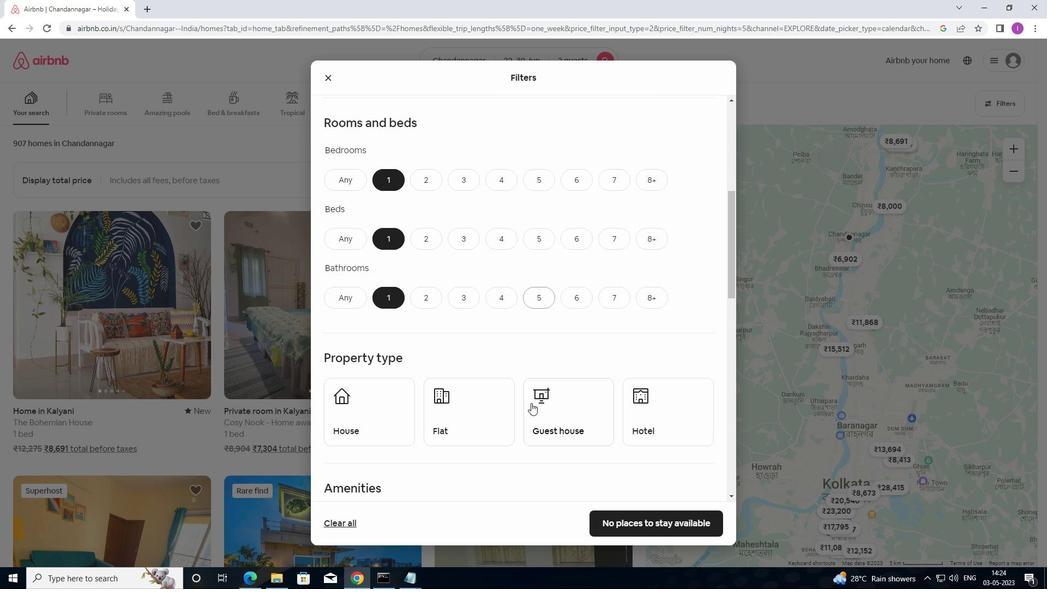 
Action: Mouse scrolled (531, 402) with delta (0, 0)
Screenshot: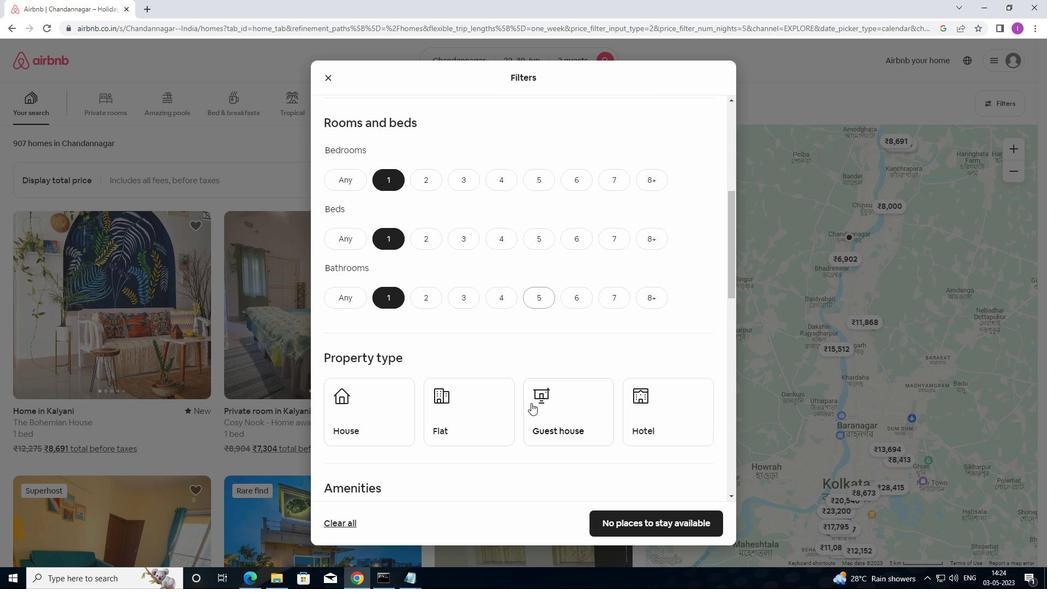 
Action: Mouse moved to (395, 311)
Screenshot: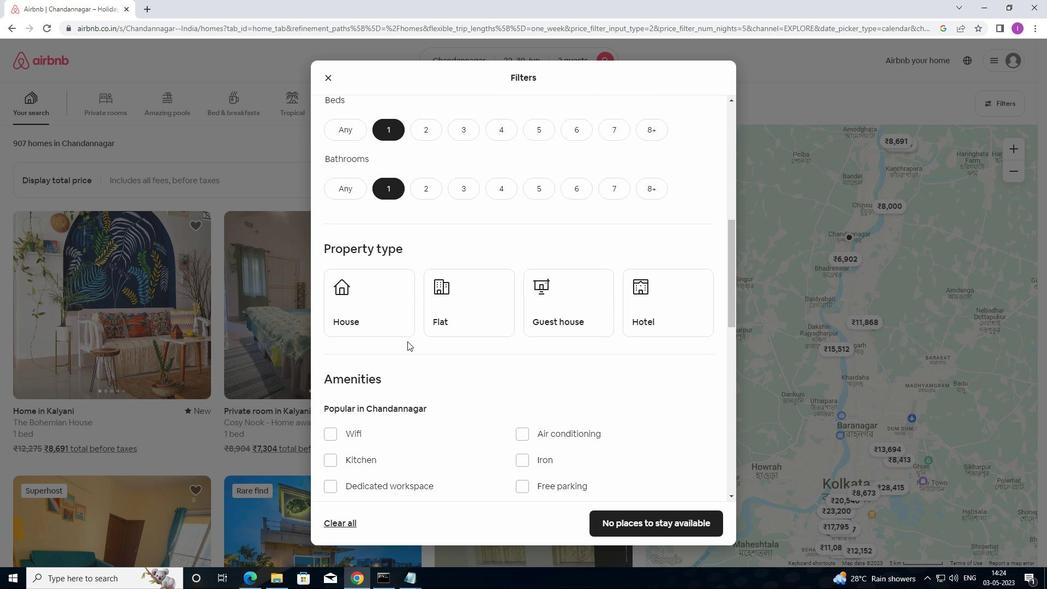 
Action: Mouse pressed left at (395, 311)
Screenshot: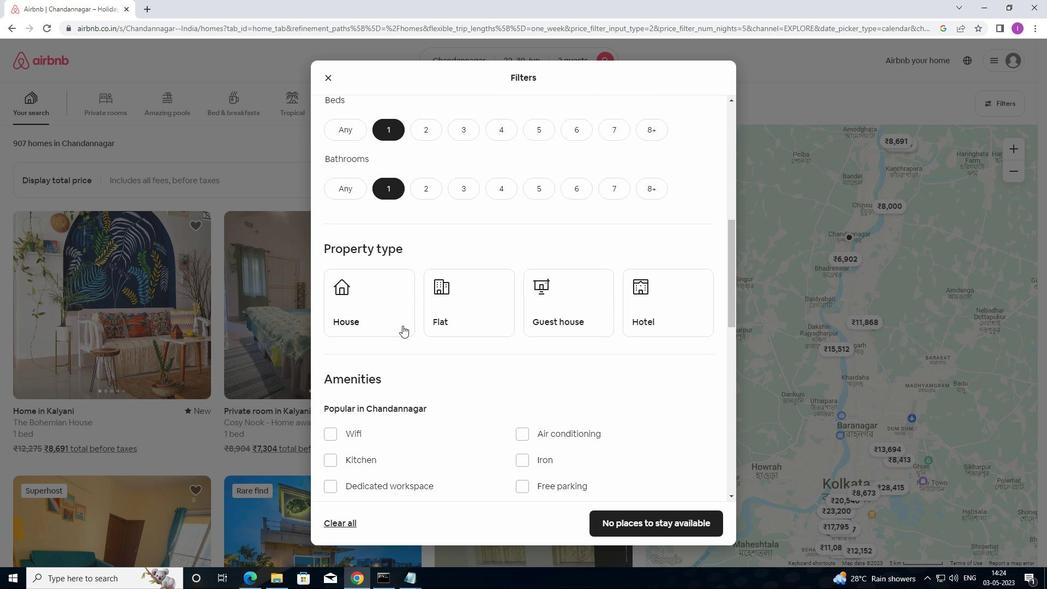 
Action: Mouse moved to (447, 314)
Screenshot: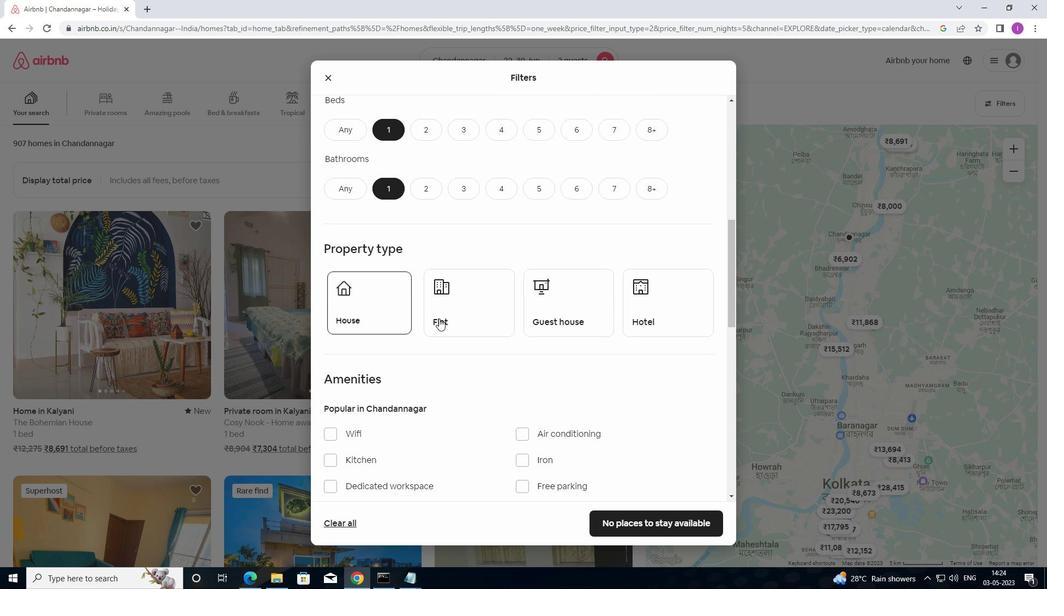 
Action: Mouse pressed left at (447, 314)
Screenshot: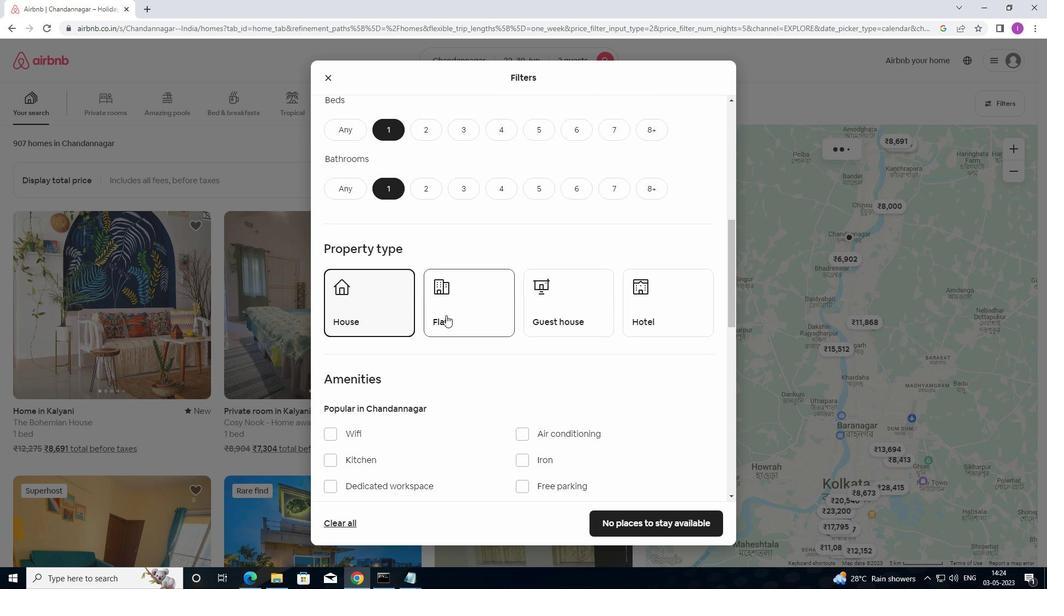 
Action: Mouse moved to (580, 328)
Screenshot: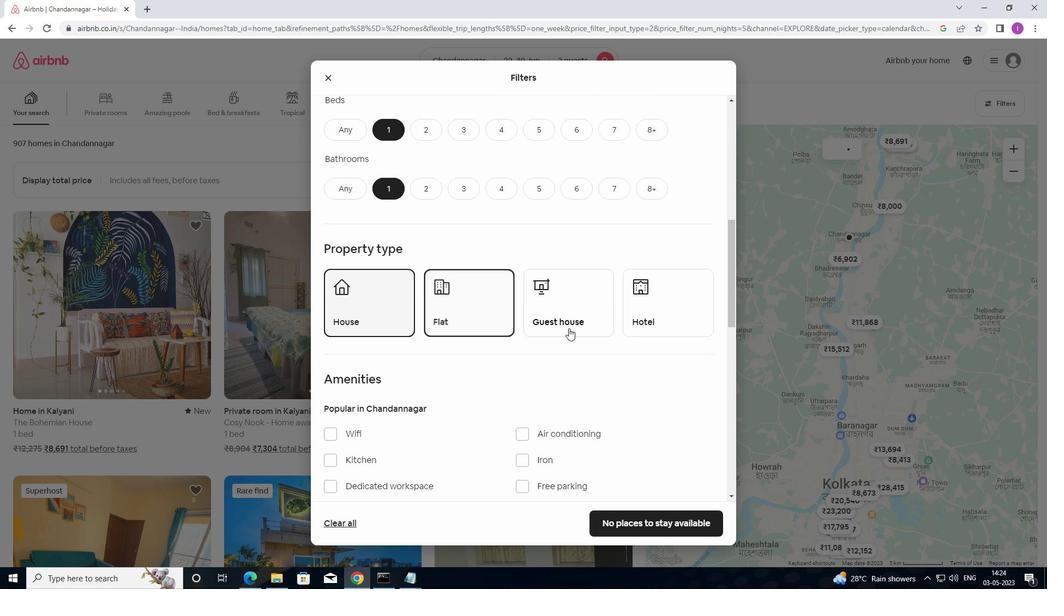 
Action: Mouse pressed left at (580, 328)
Screenshot: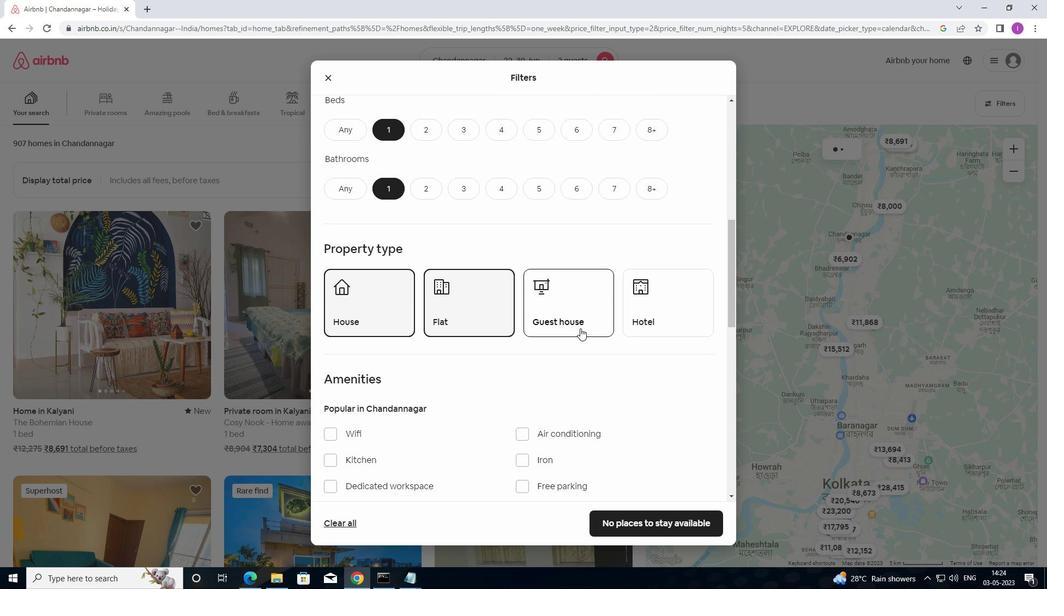 
Action: Mouse moved to (692, 317)
Screenshot: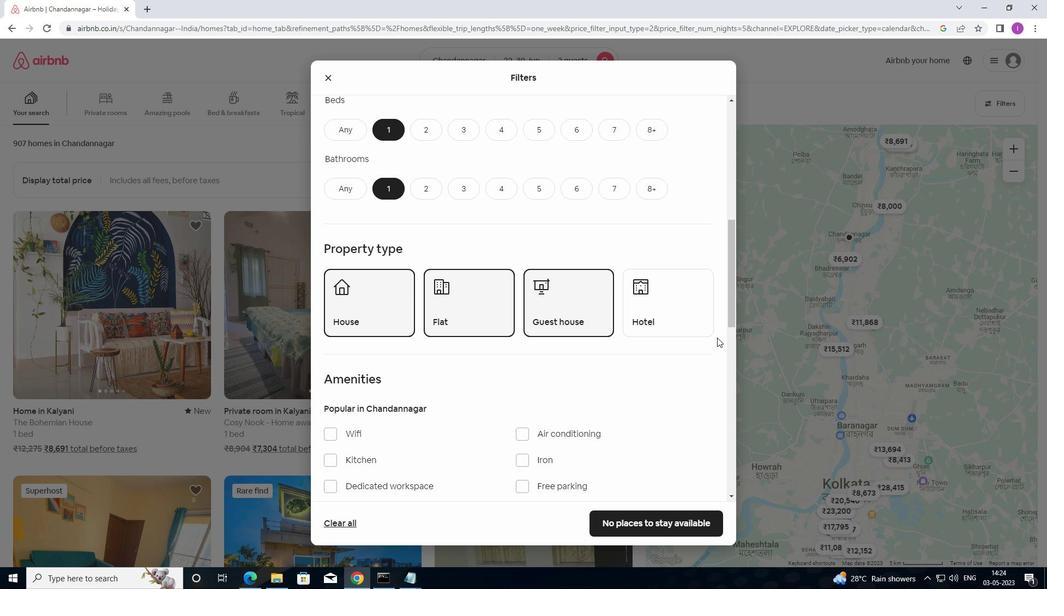 
Action: Mouse pressed left at (692, 317)
Screenshot: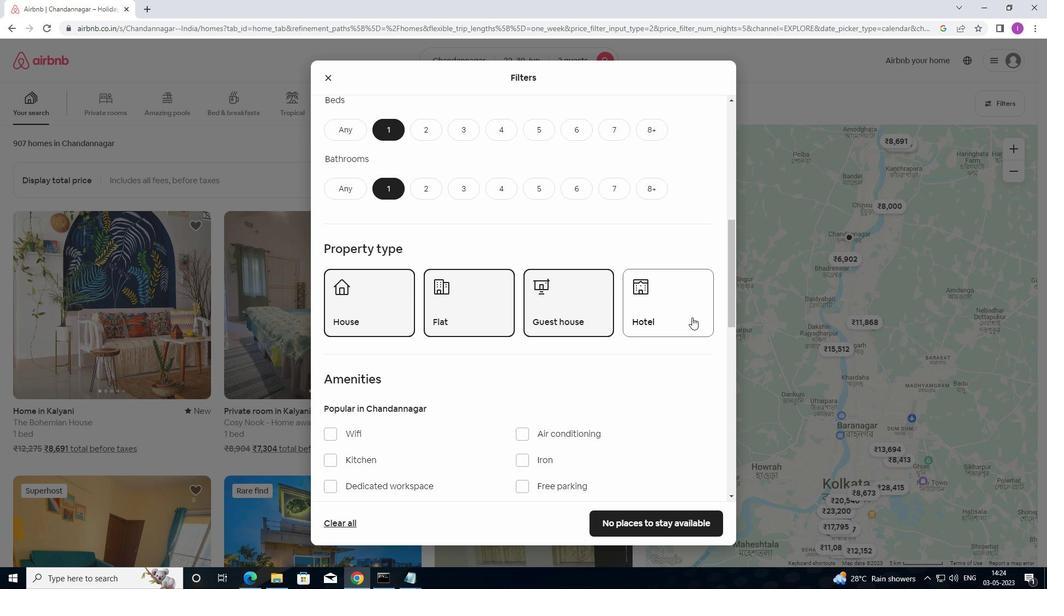 
Action: Mouse moved to (637, 360)
Screenshot: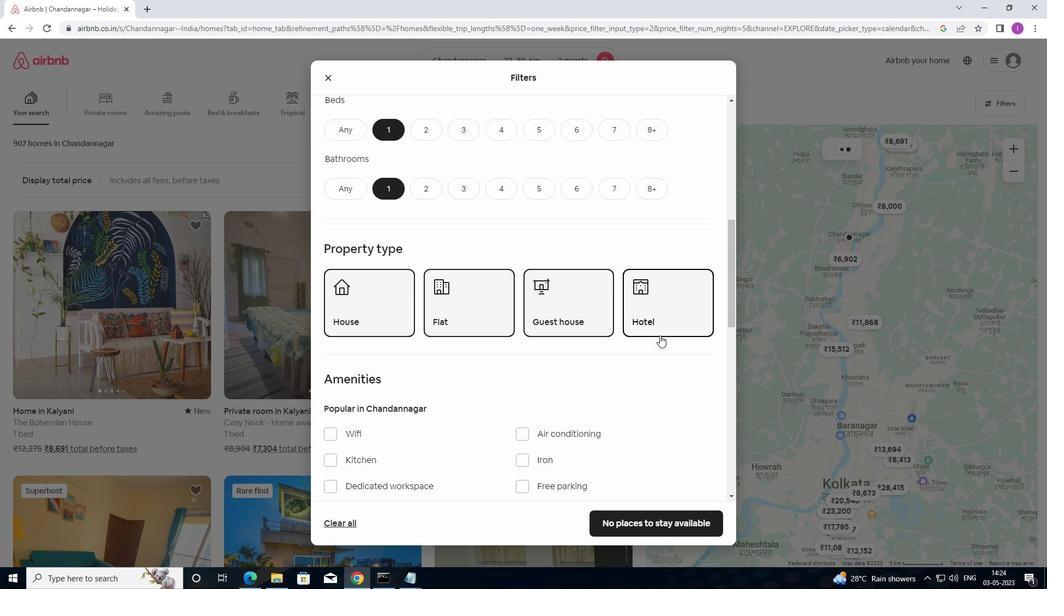 
Action: Mouse scrolled (637, 360) with delta (0, 0)
Screenshot: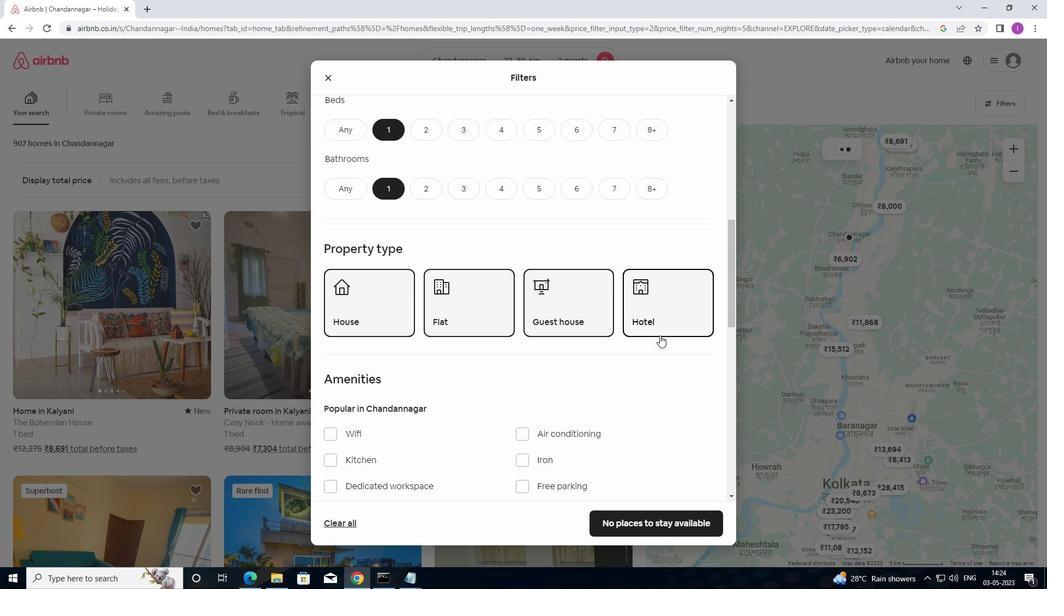 
Action: Mouse moved to (633, 375)
Screenshot: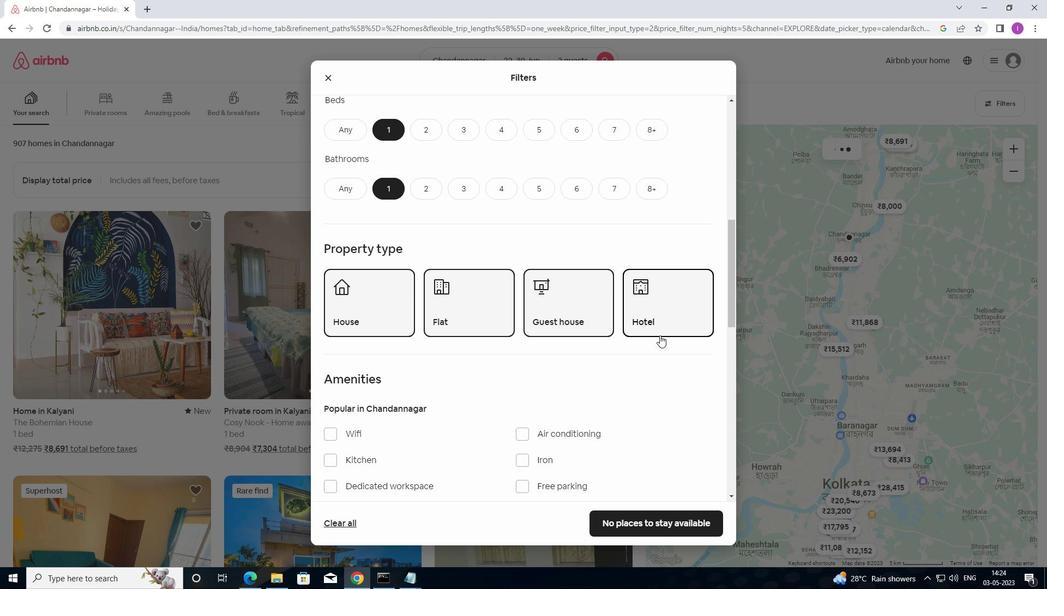 
Action: Mouse scrolled (633, 375) with delta (0, 0)
Screenshot: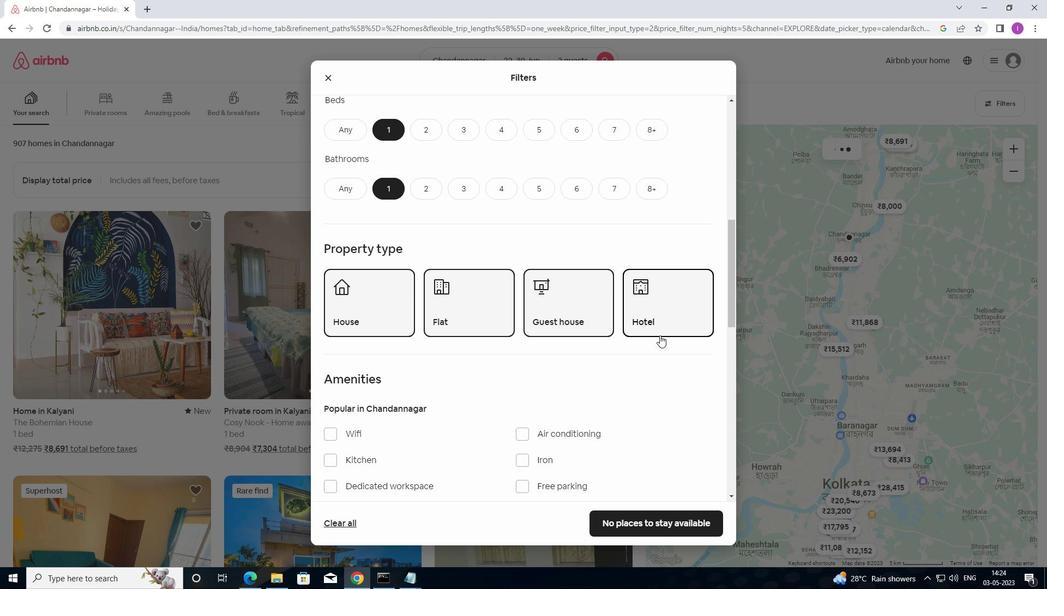 
Action: Mouse moved to (632, 376)
Screenshot: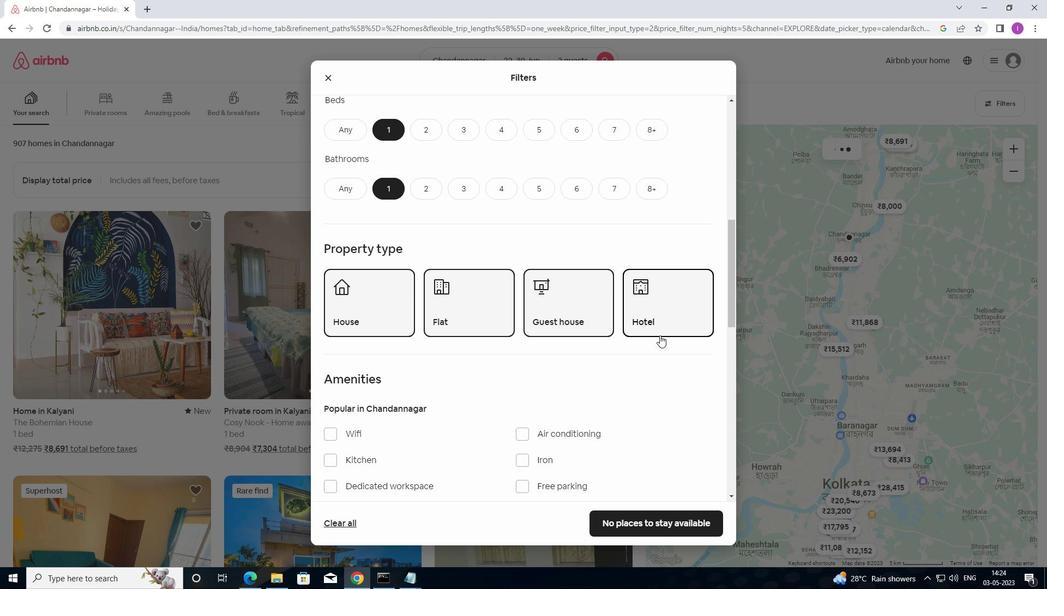 
Action: Mouse scrolled (632, 375) with delta (0, 0)
Screenshot: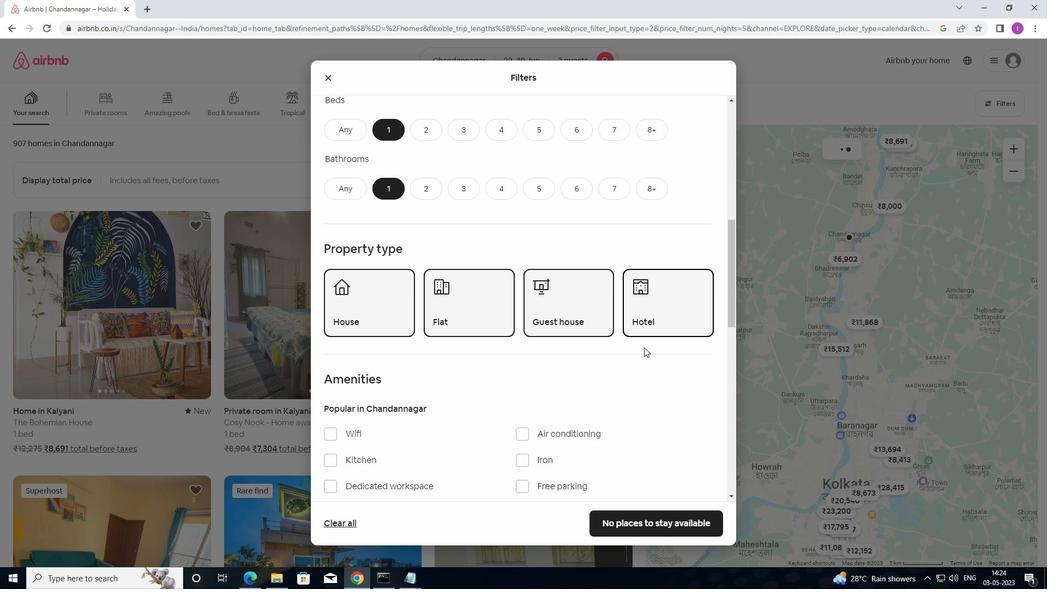 
Action: Mouse moved to (632, 377)
Screenshot: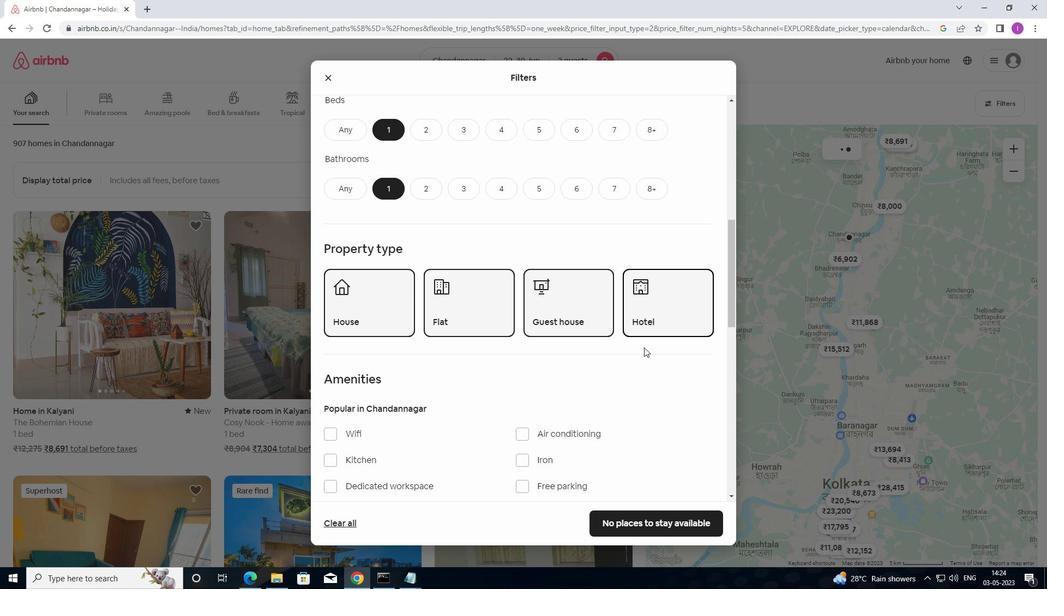 
Action: Mouse scrolled (632, 377) with delta (0, 0)
Screenshot: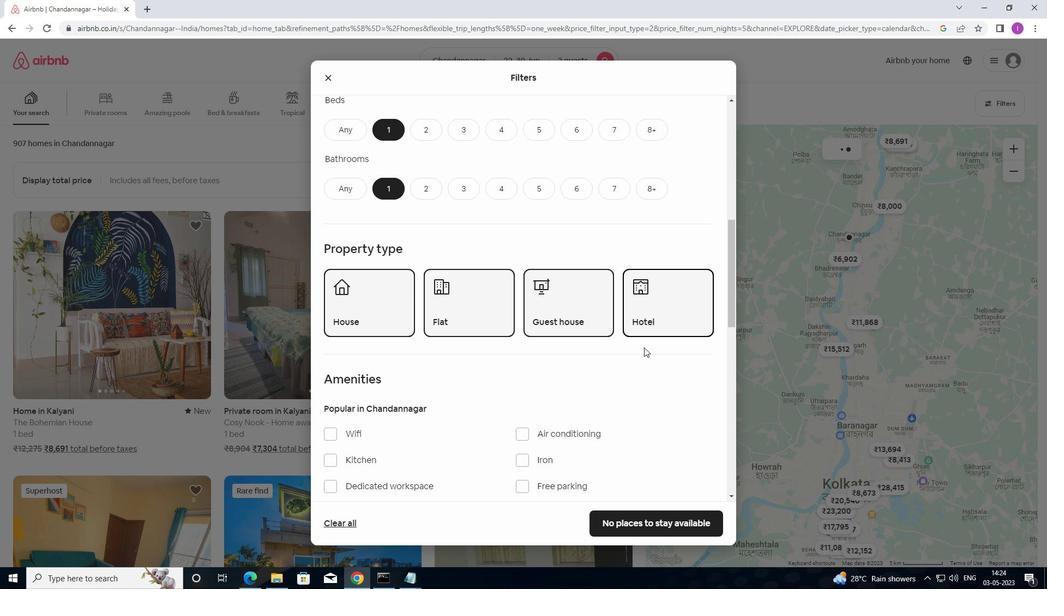 
Action: Mouse moved to (494, 372)
Screenshot: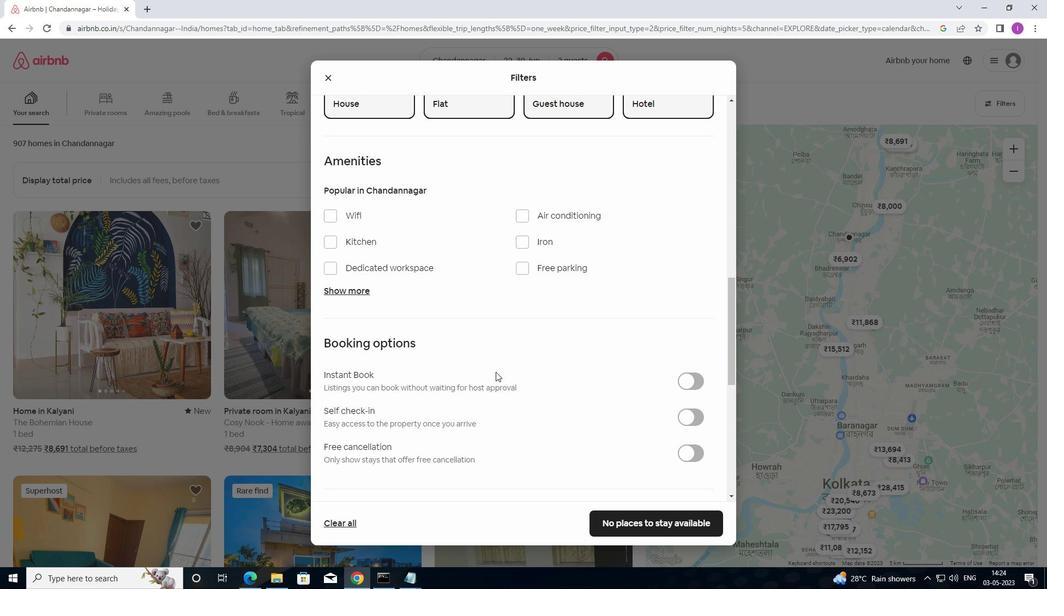 
Action: Mouse scrolled (494, 372) with delta (0, 0)
Screenshot: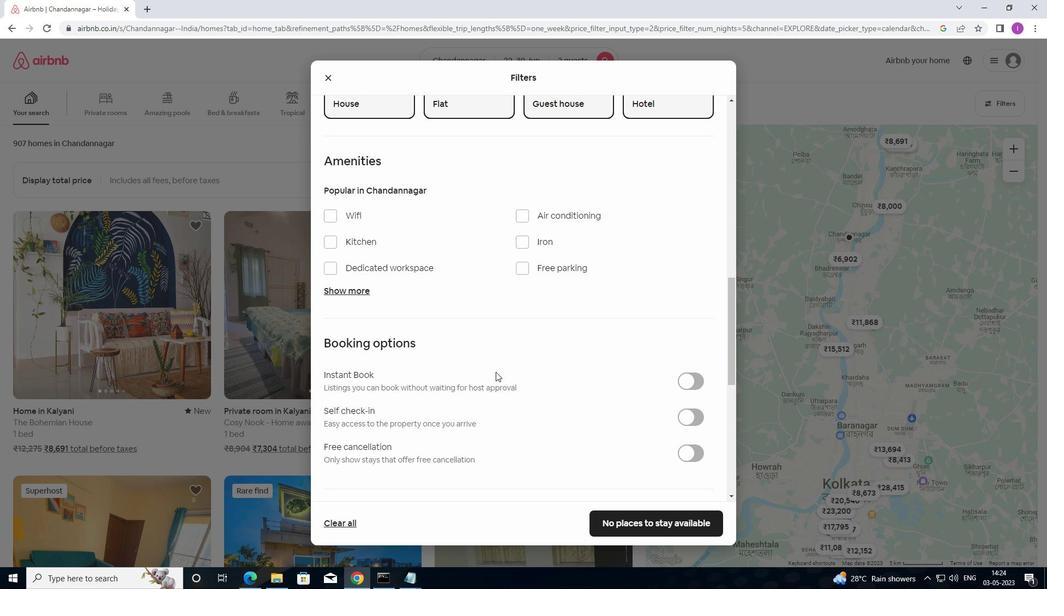 
Action: Mouse scrolled (494, 372) with delta (0, 0)
Screenshot: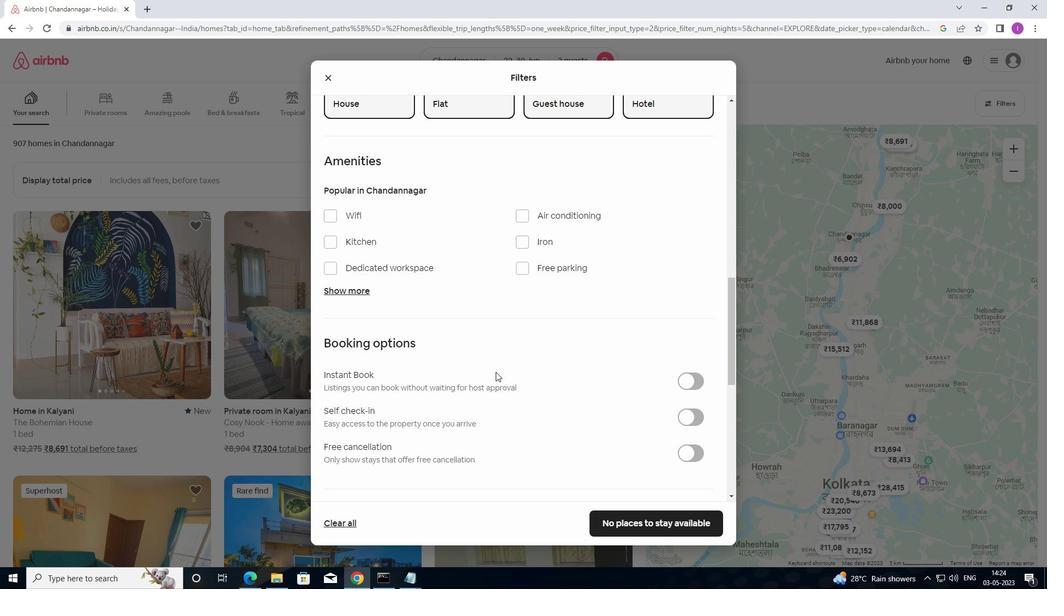 
Action: Mouse scrolled (494, 372) with delta (0, 0)
Screenshot: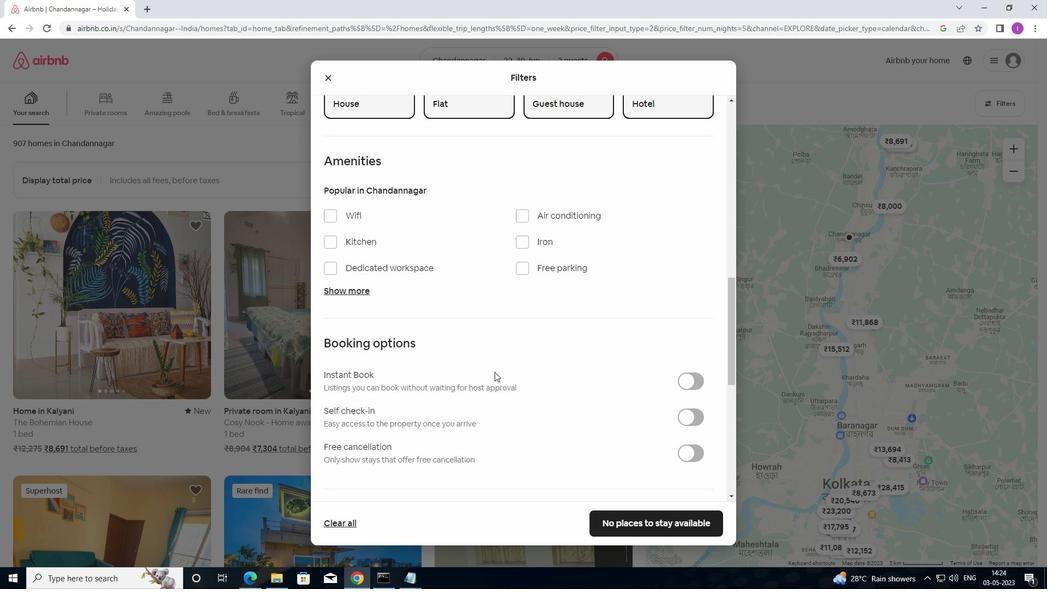 
Action: Mouse moved to (696, 255)
Screenshot: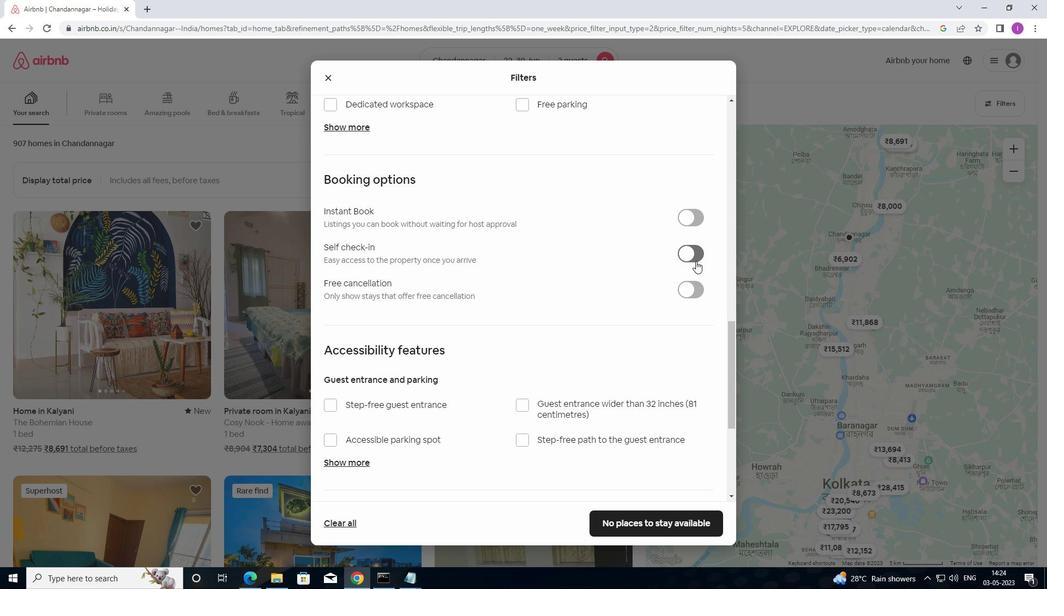 
Action: Mouse pressed left at (696, 255)
Screenshot: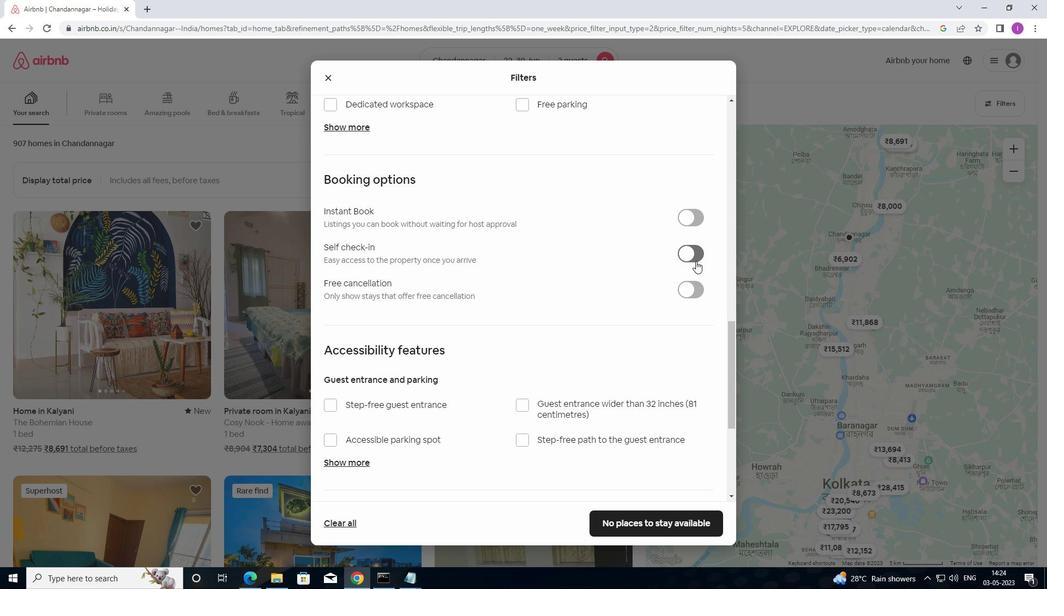 
Action: Mouse moved to (568, 354)
Screenshot: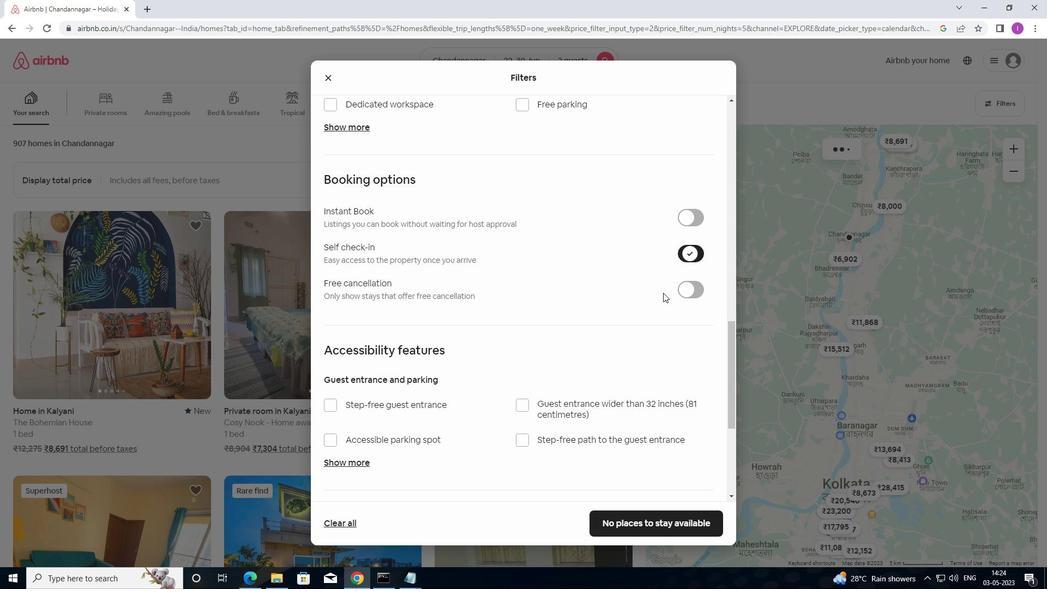 
Action: Mouse scrolled (568, 353) with delta (0, 0)
Screenshot: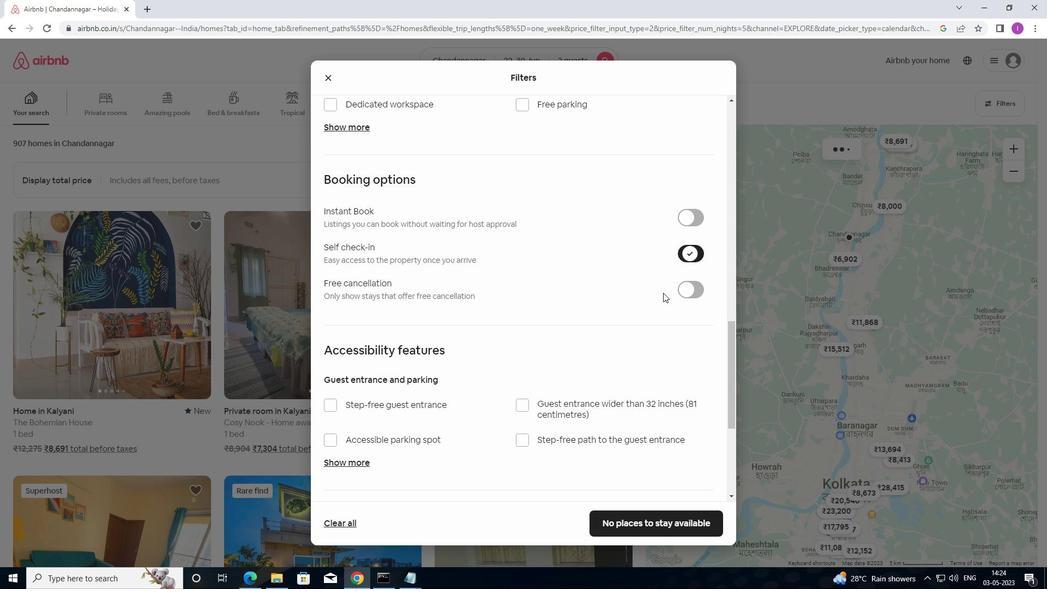 
Action: Mouse moved to (530, 369)
Screenshot: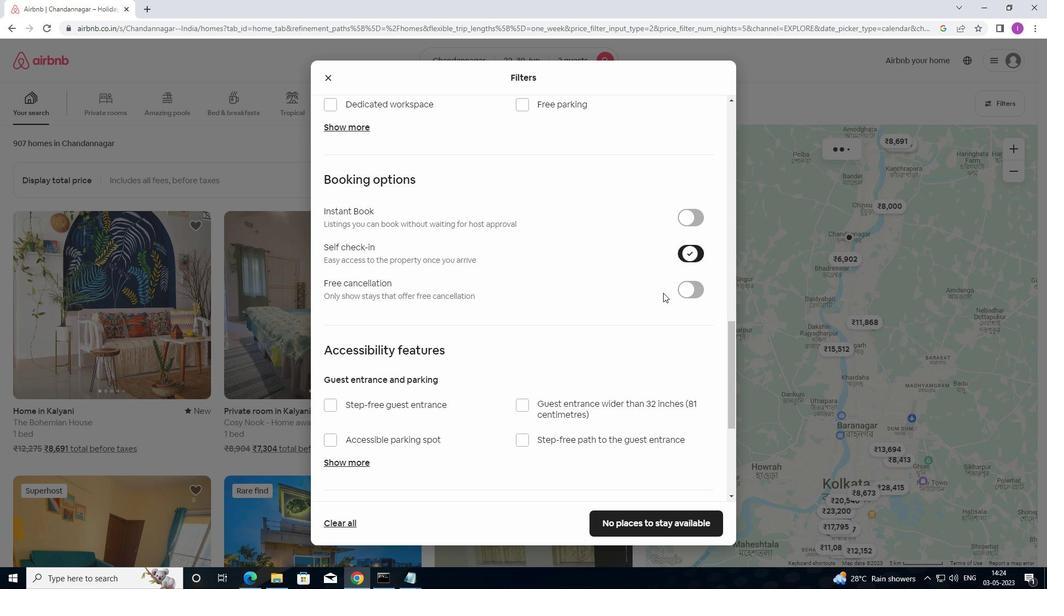 
Action: Mouse scrolled (530, 369) with delta (0, 0)
Screenshot: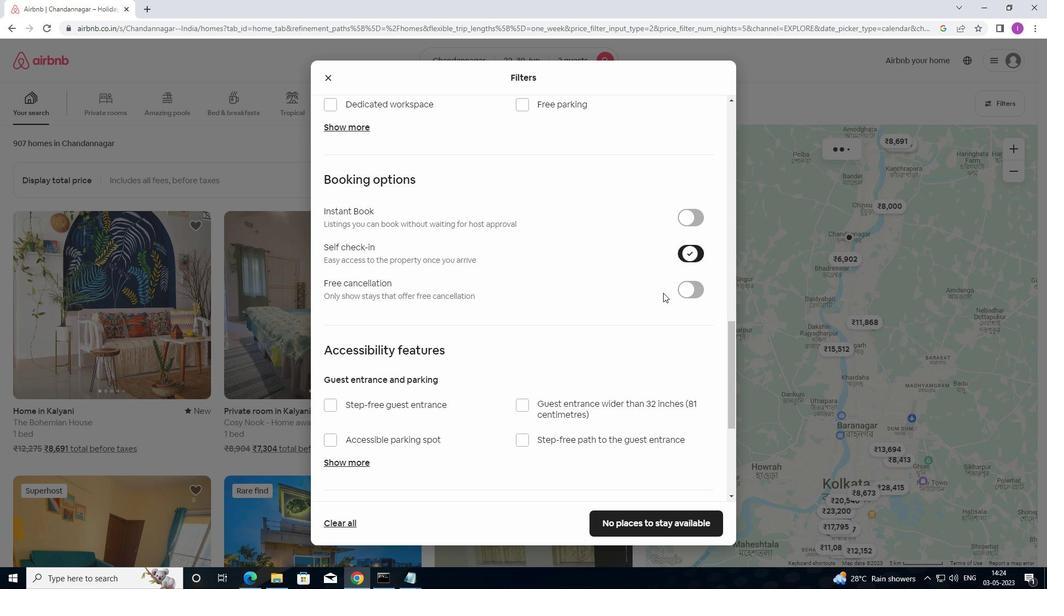 
Action: Mouse moved to (519, 374)
Screenshot: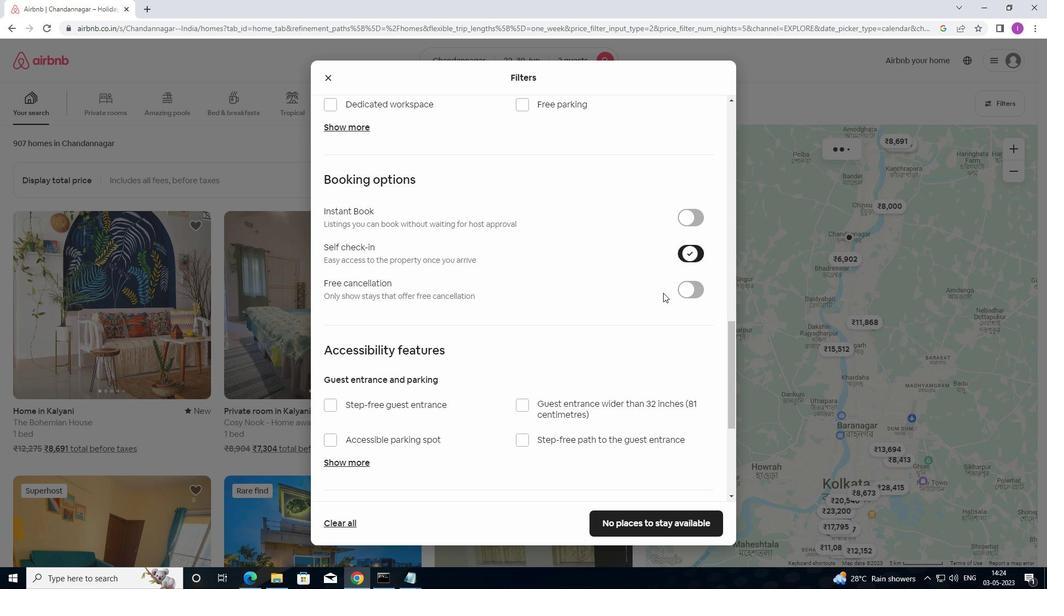 
Action: Mouse scrolled (519, 373) with delta (0, 0)
Screenshot: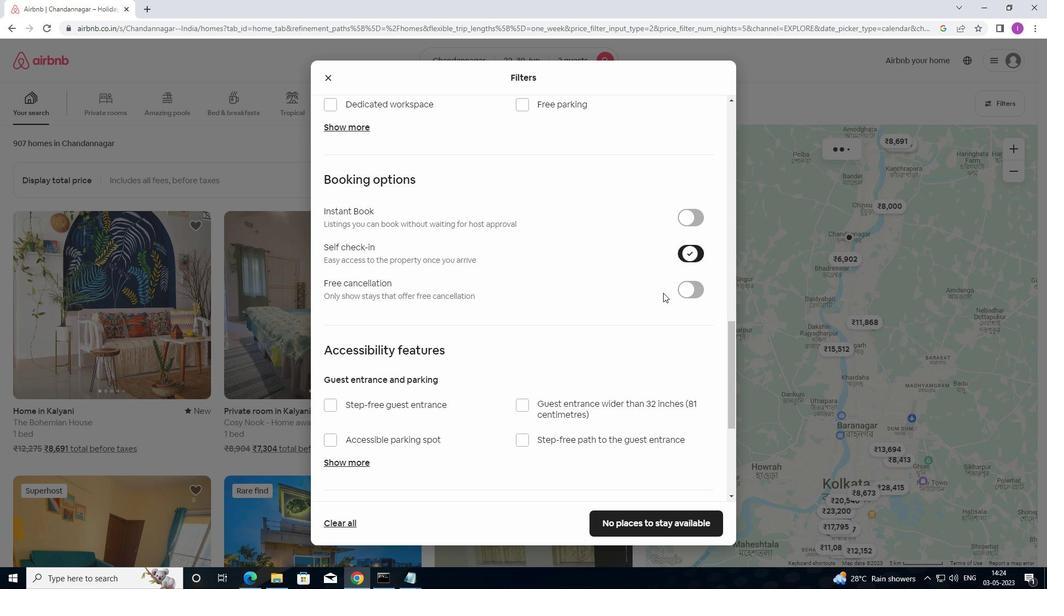 
Action: Mouse moved to (512, 377)
Screenshot: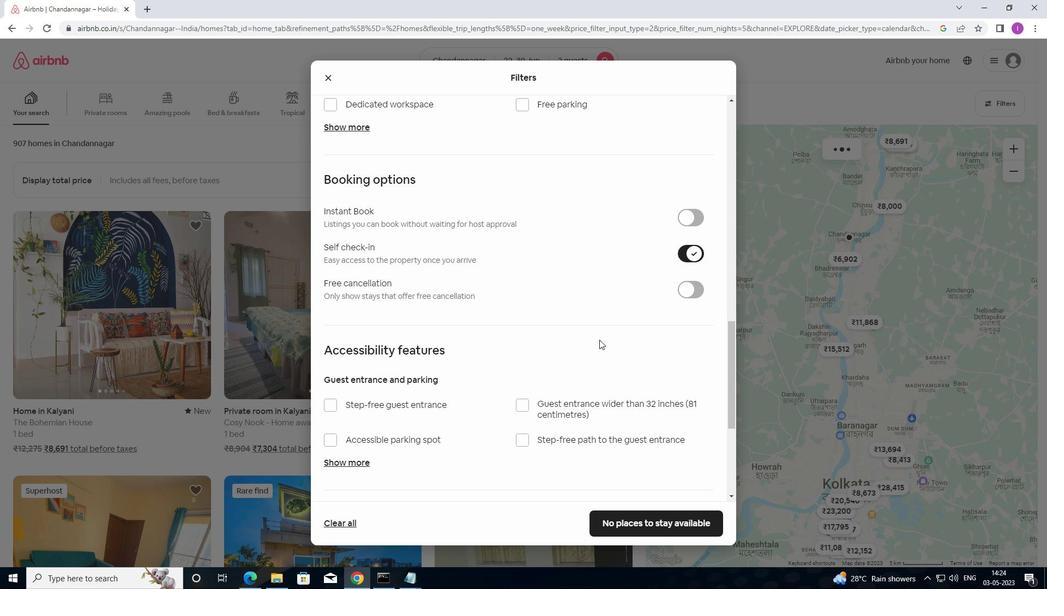 
Action: Mouse scrolled (512, 377) with delta (0, 0)
Screenshot: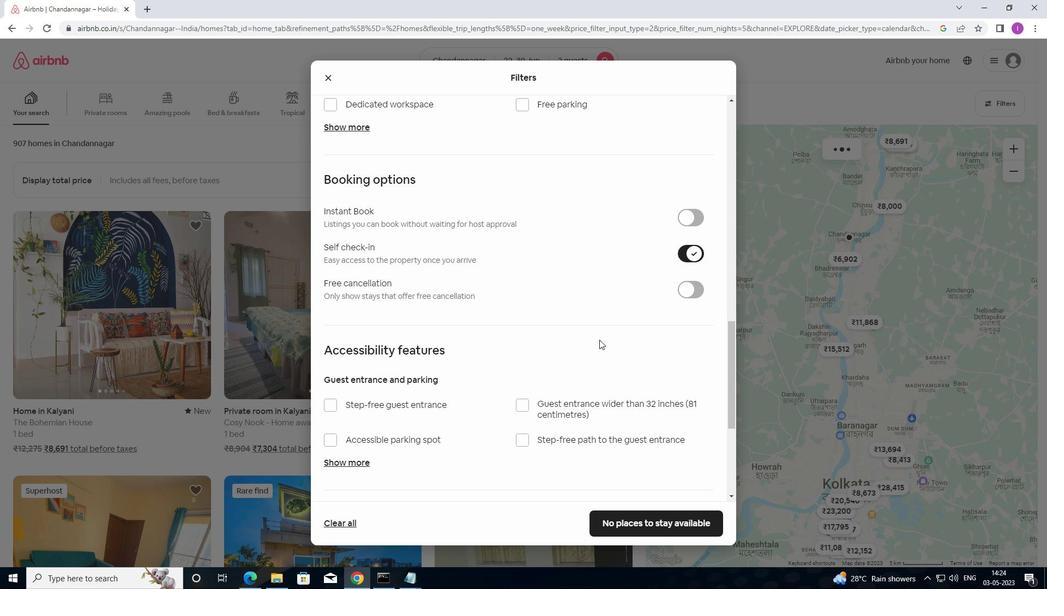 
Action: Mouse moved to (510, 380)
Screenshot: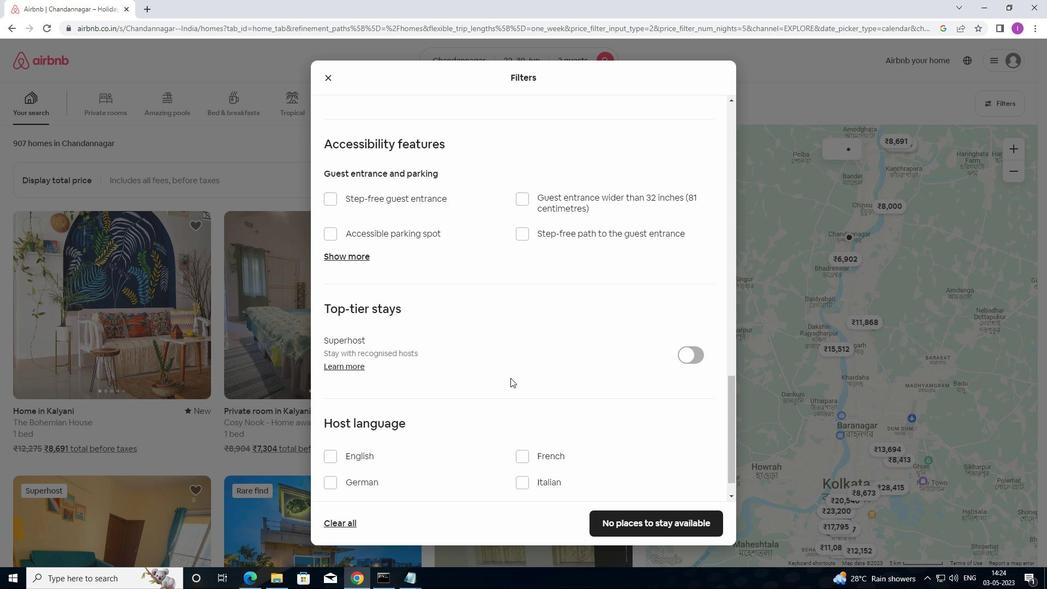 
Action: Mouse scrolled (510, 379) with delta (0, 0)
Screenshot: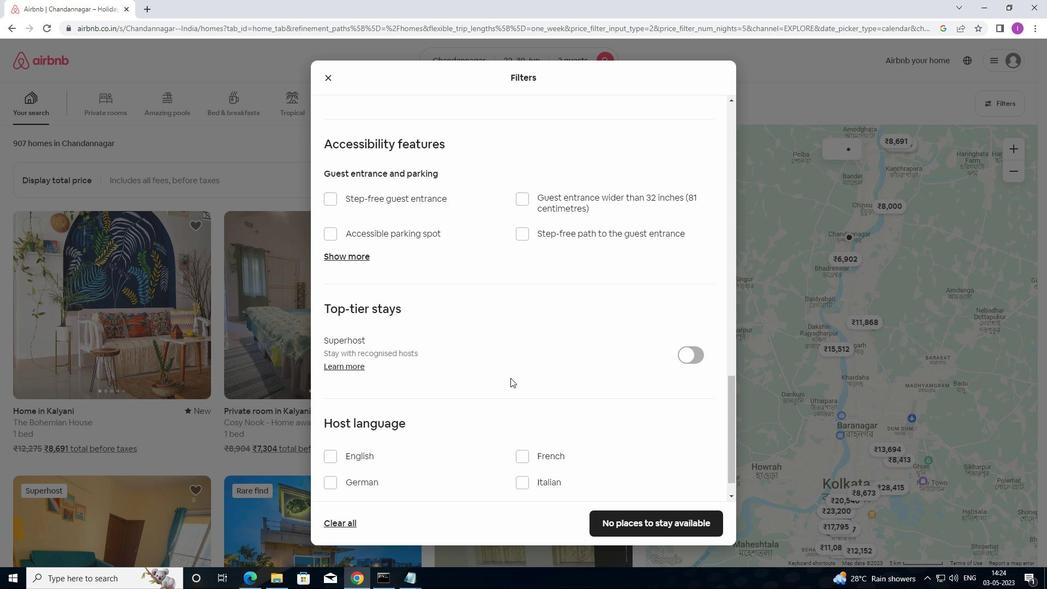 
Action: Mouse moved to (510, 386)
Screenshot: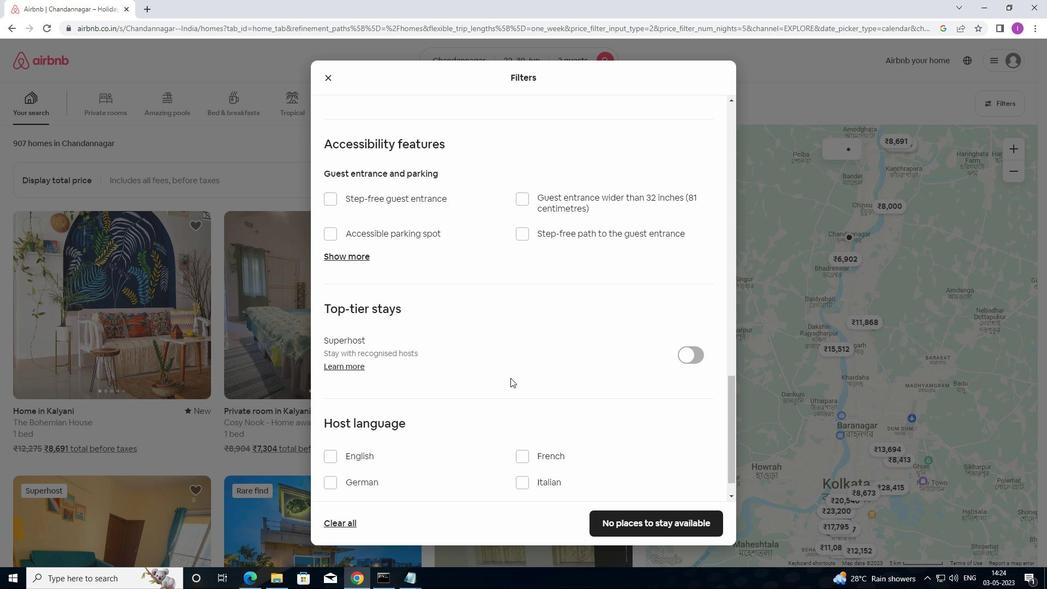 
Action: Mouse scrolled (510, 385) with delta (0, 0)
Screenshot: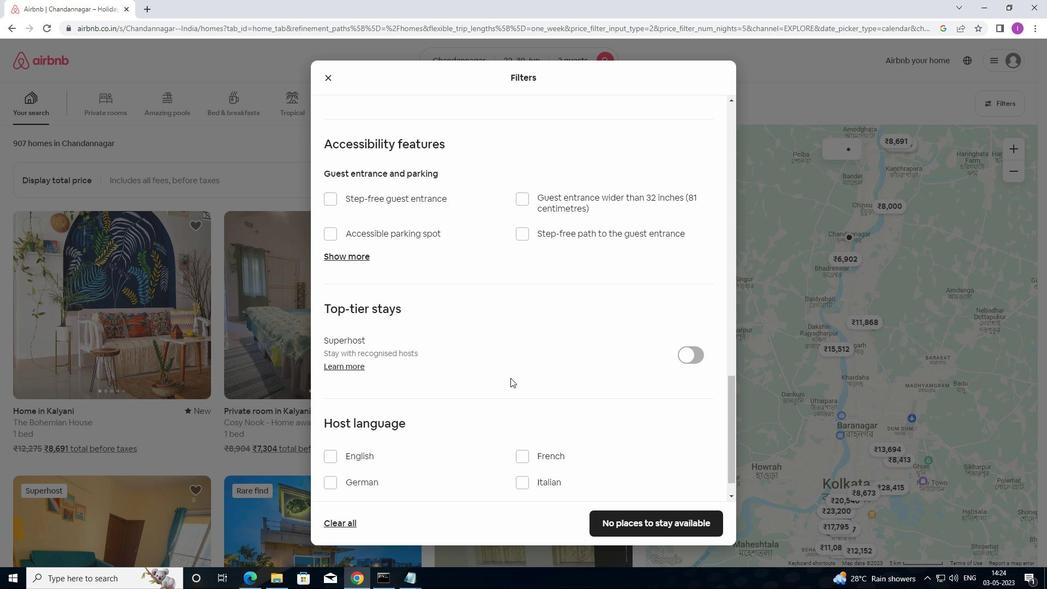 
Action: Mouse moved to (506, 399)
Screenshot: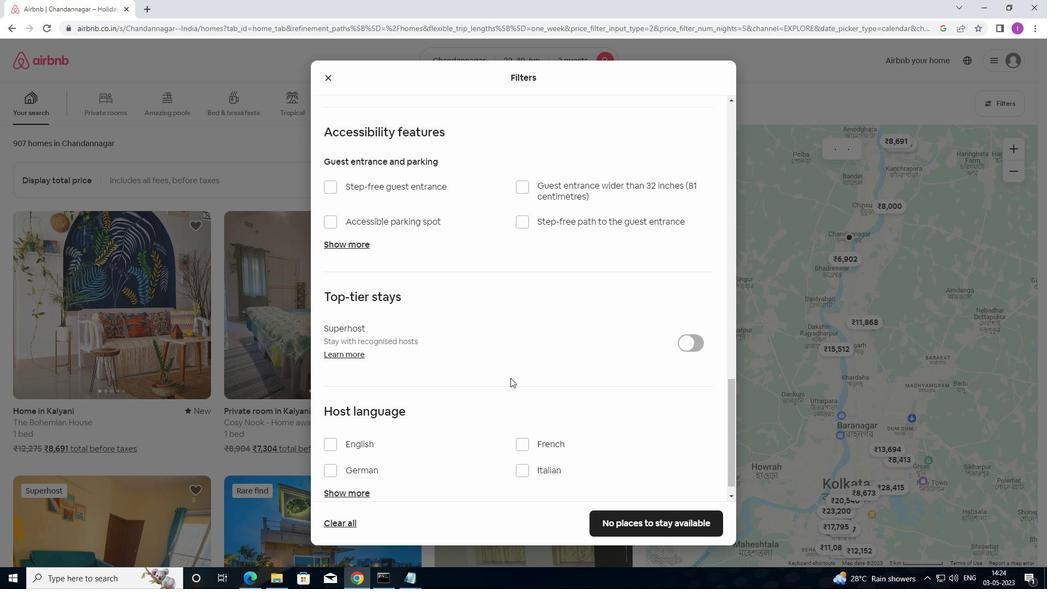 
Action: Mouse scrolled (506, 399) with delta (0, 0)
Screenshot: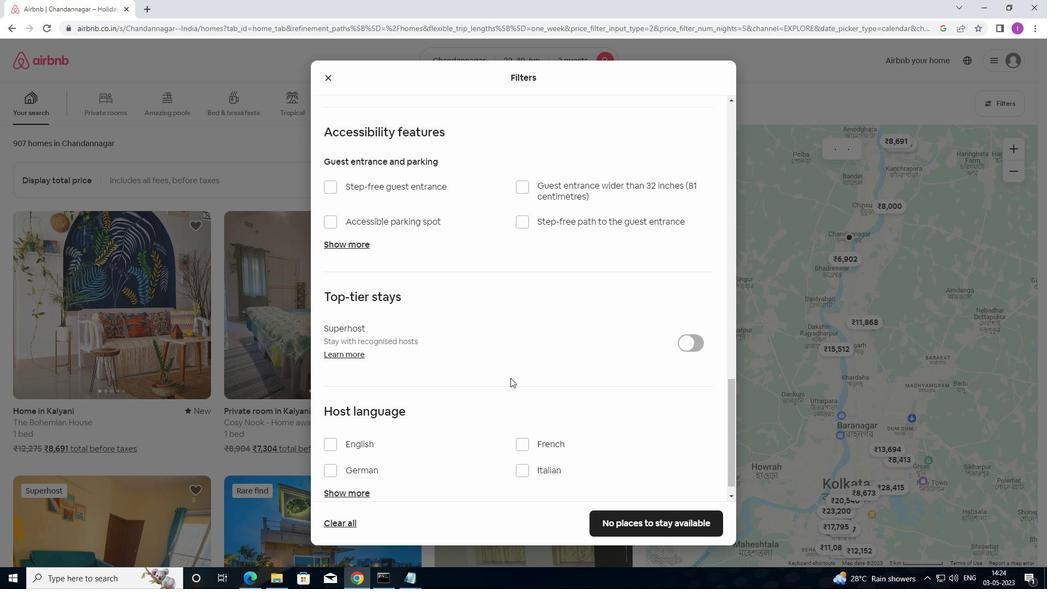 
Action: Mouse moved to (327, 426)
Screenshot: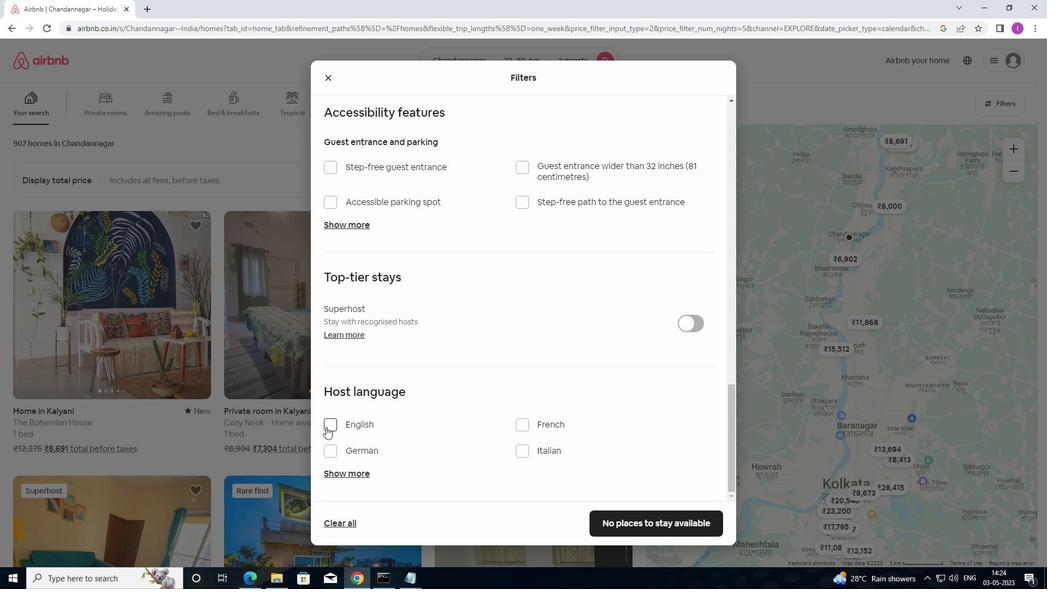 
Action: Mouse pressed left at (327, 426)
Screenshot: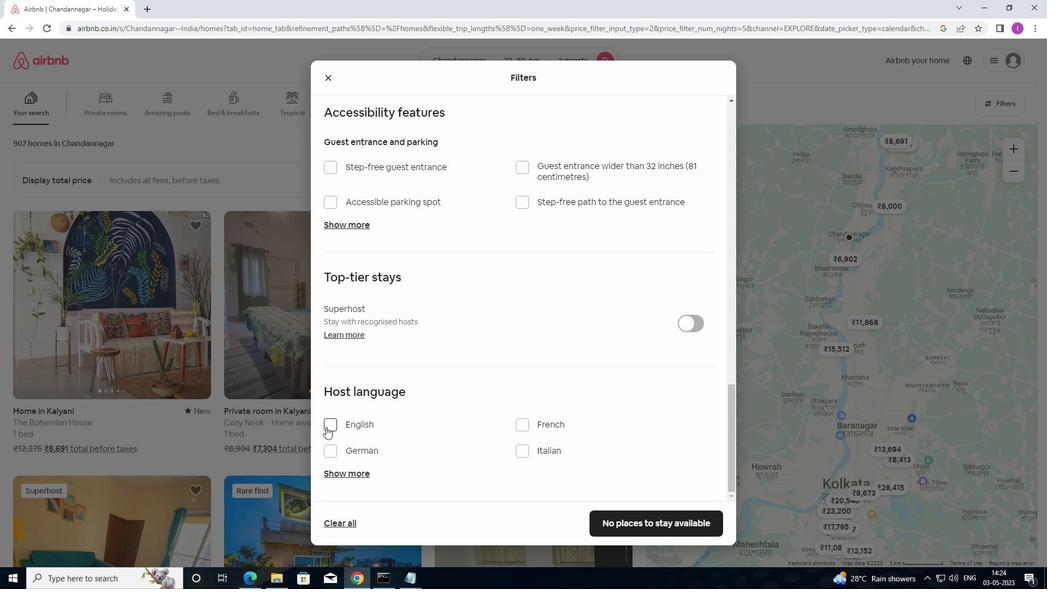 
Action: Mouse moved to (500, 433)
Screenshot: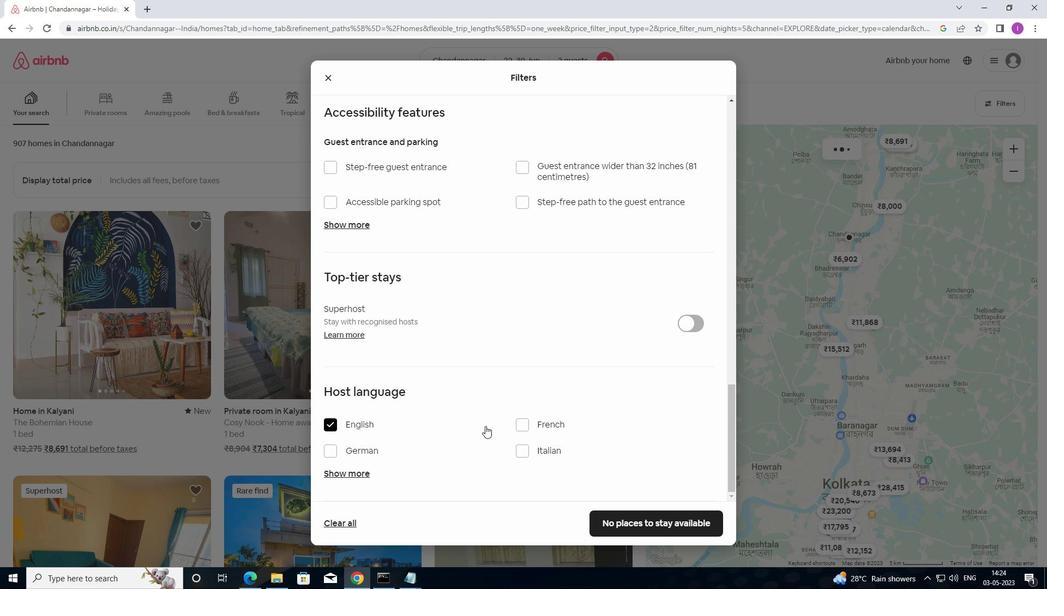 
Action: Mouse scrolled (500, 432) with delta (0, 0)
Screenshot: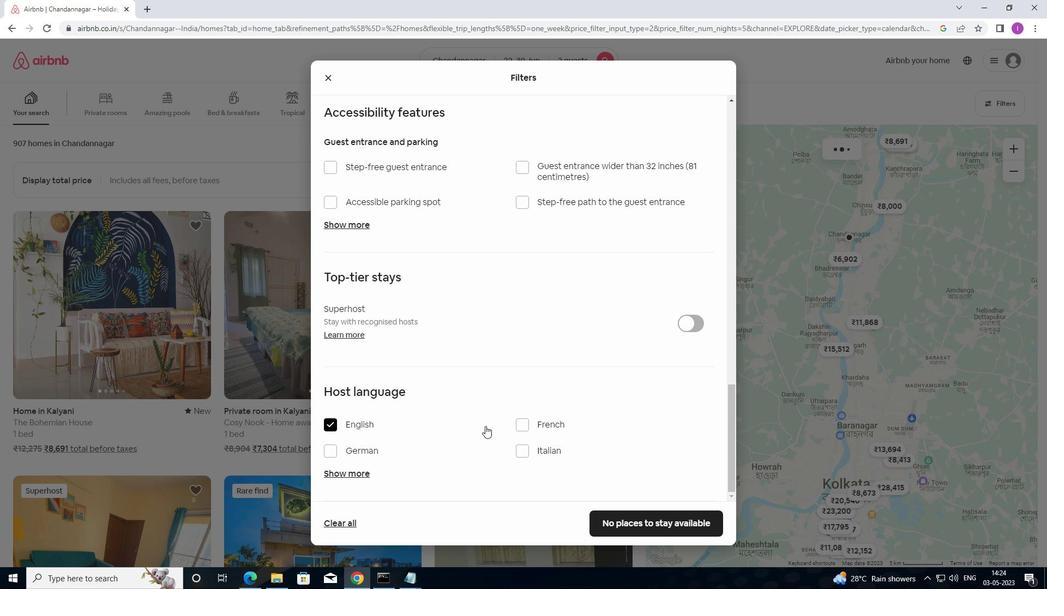 
Action: Mouse moved to (510, 439)
Screenshot: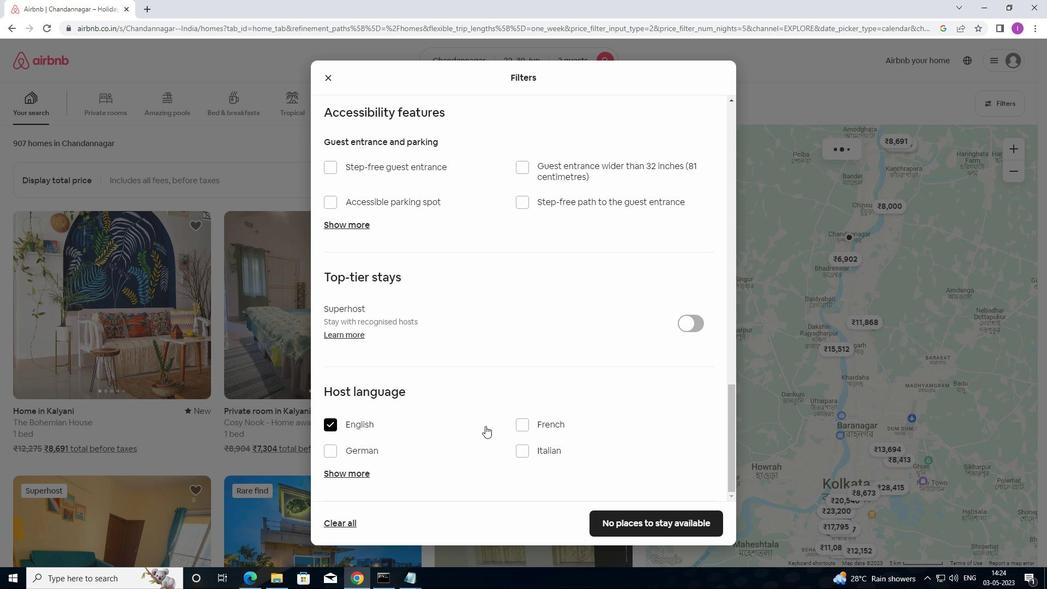 
Action: Mouse scrolled (510, 438) with delta (0, 0)
Screenshot: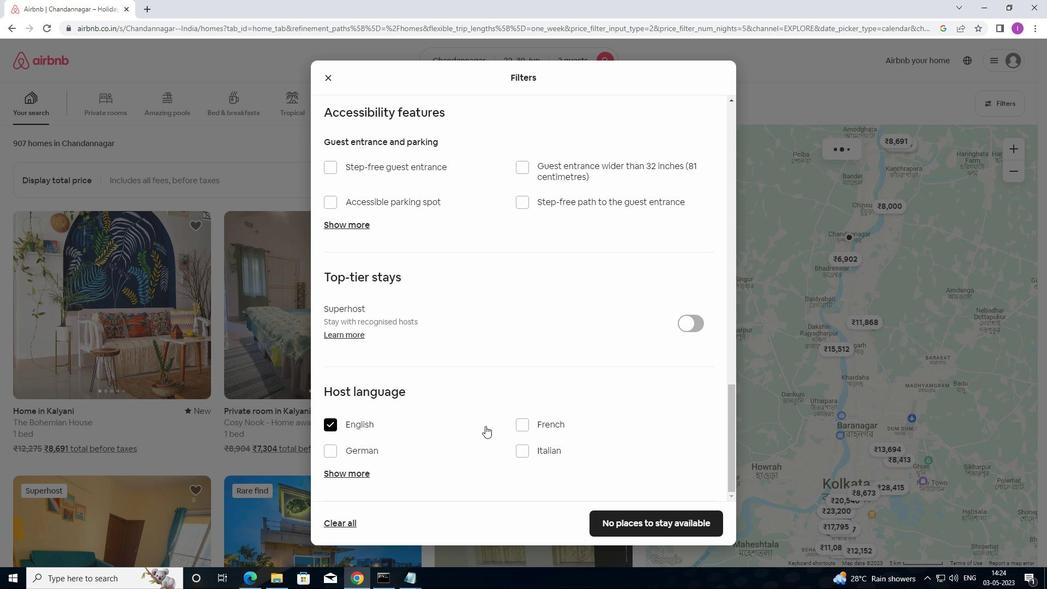 
Action: Mouse moved to (514, 442)
Screenshot: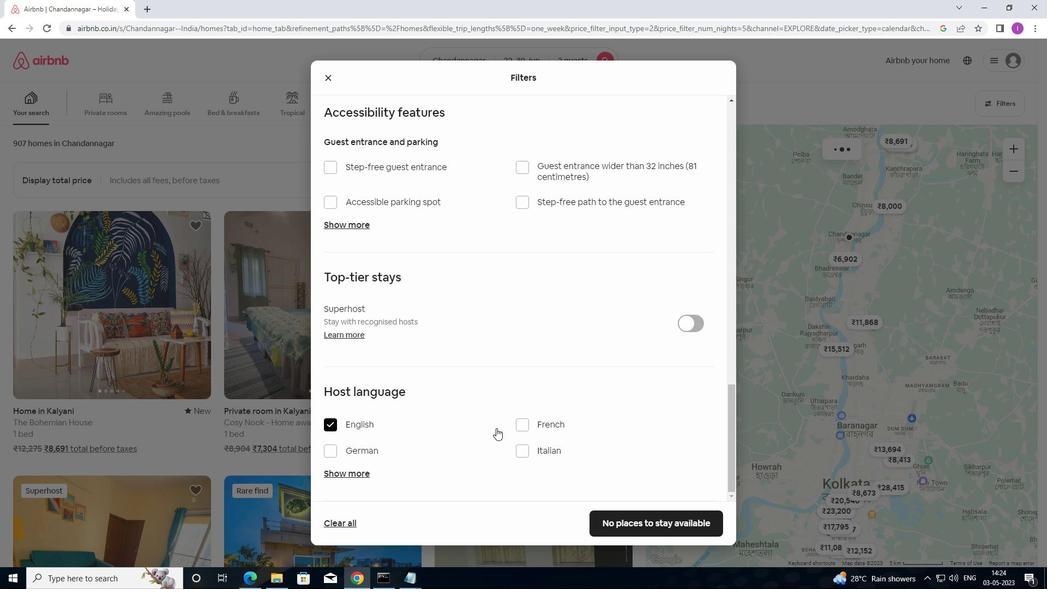 
Action: Mouse scrolled (514, 441) with delta (0, 0)
Screenshot: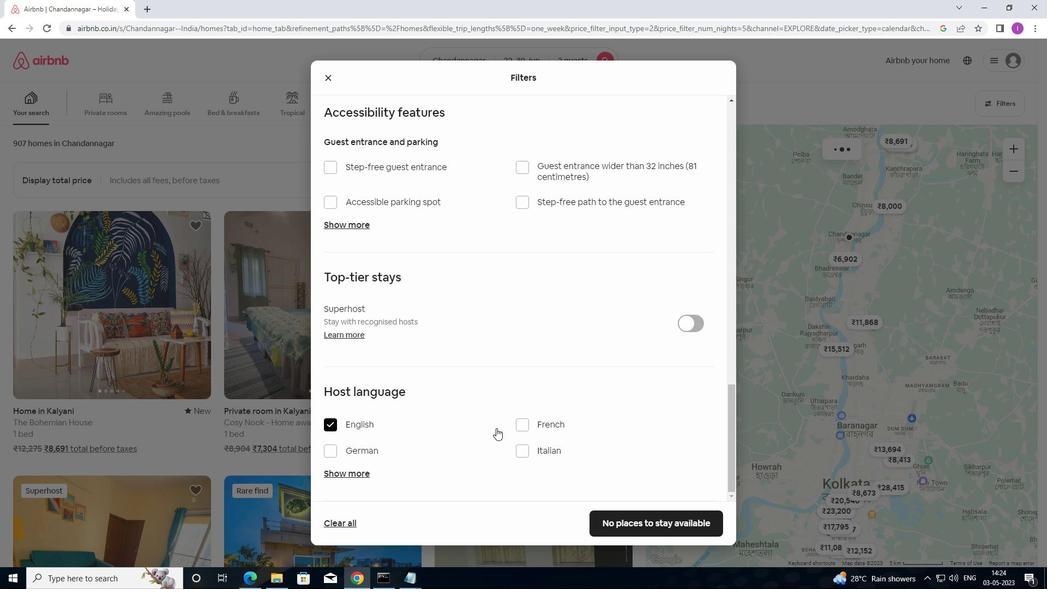
Action: Mouse moved to (515, 442)
Screenshot: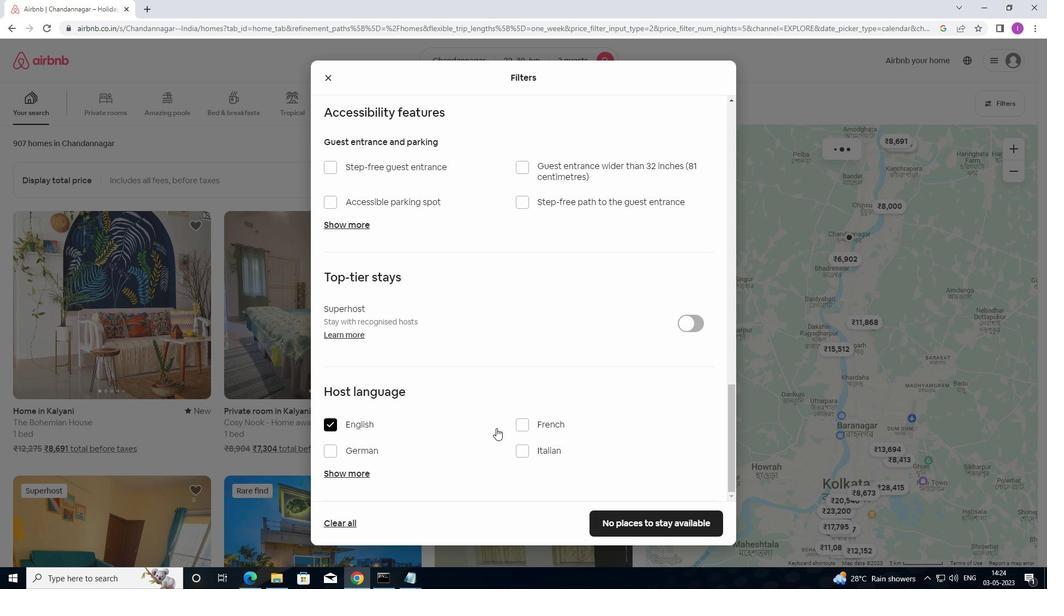 
Action: Mouse scrolled (515, 441) with delta (0, 0)
Screenshot: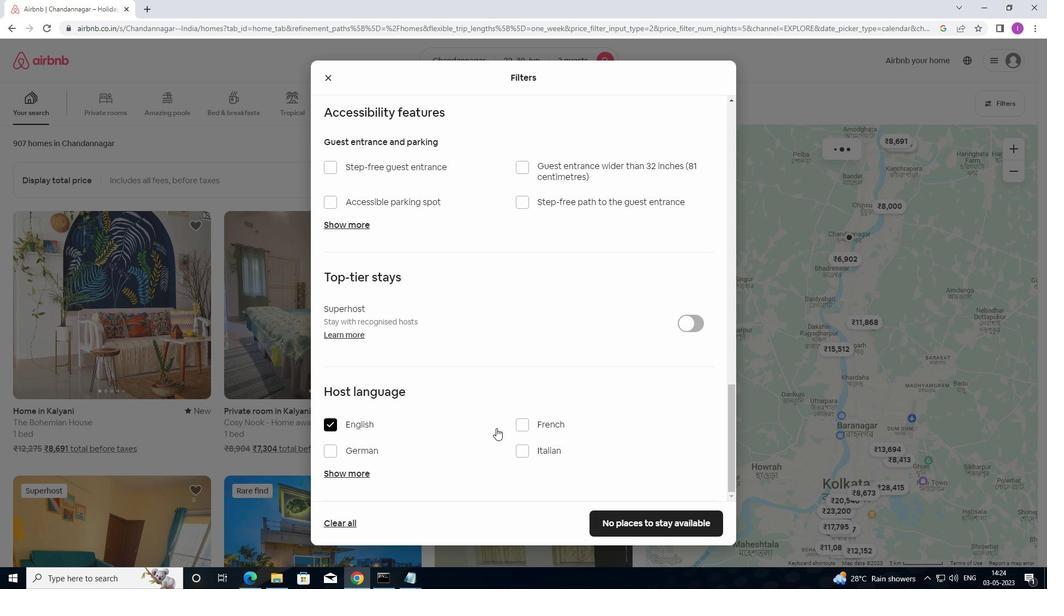 
Action: Mouse moved to (522, 442)
Screenshot: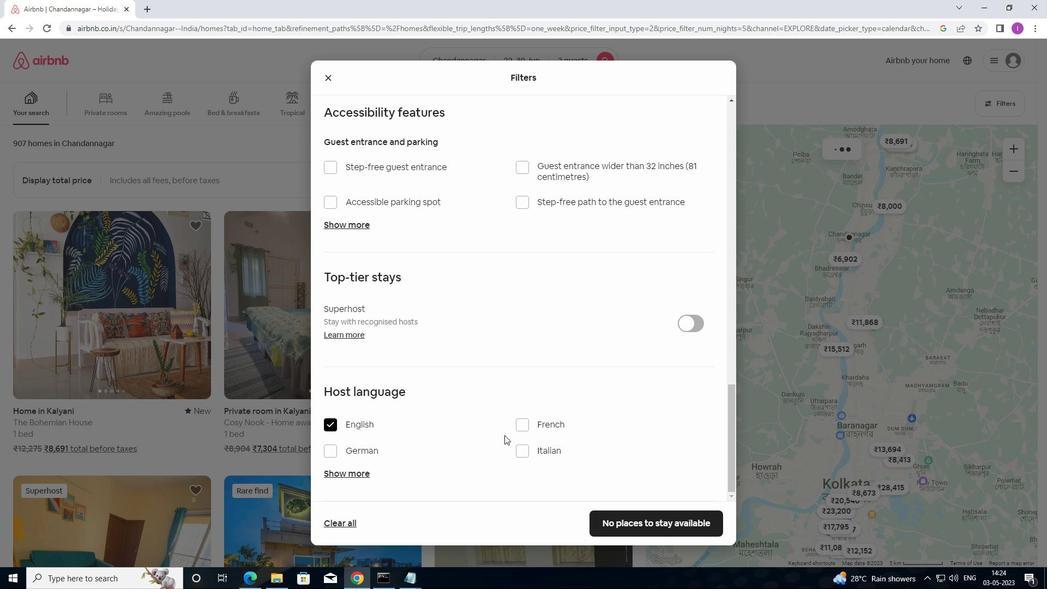 
Action: Mouse scrolled (522, 441) with delta (0, 0)
Screenshot: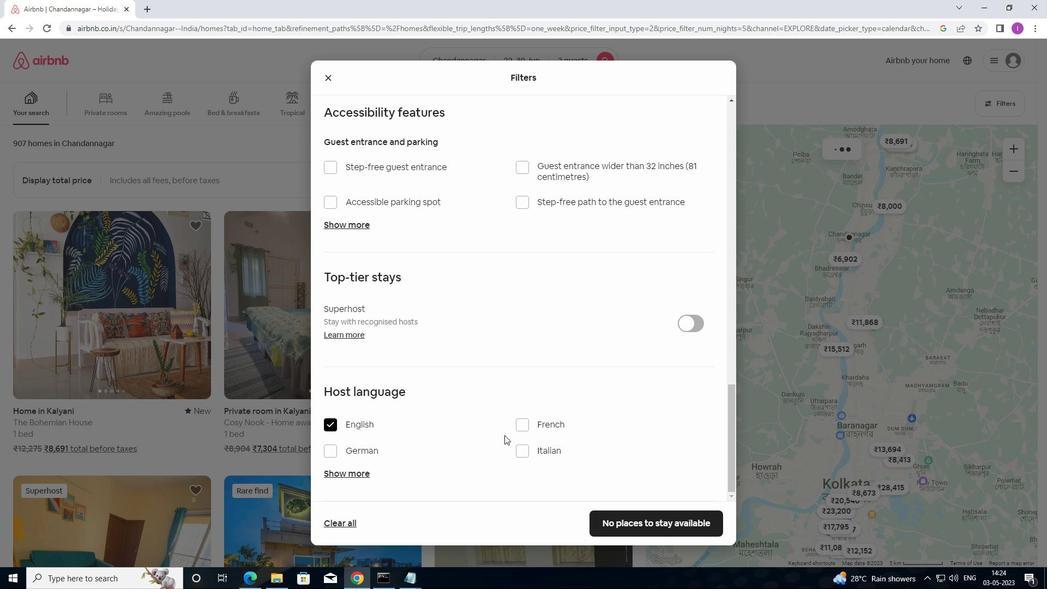 
Action: Mouse moved to (663, 525)
Screenshot: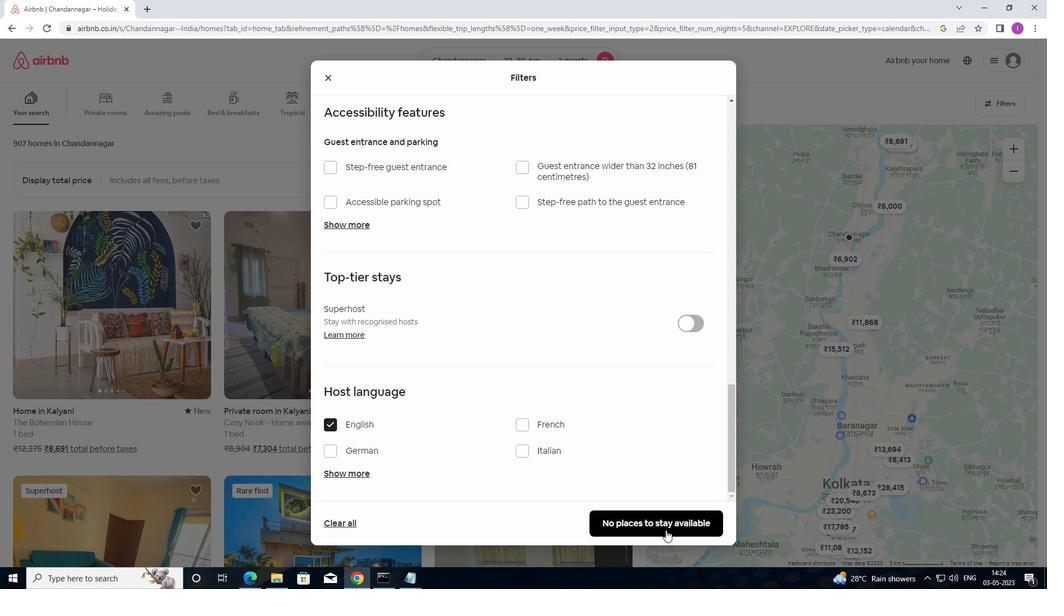 
Action: Mouse pressed left at (663, 525)
Screenshot: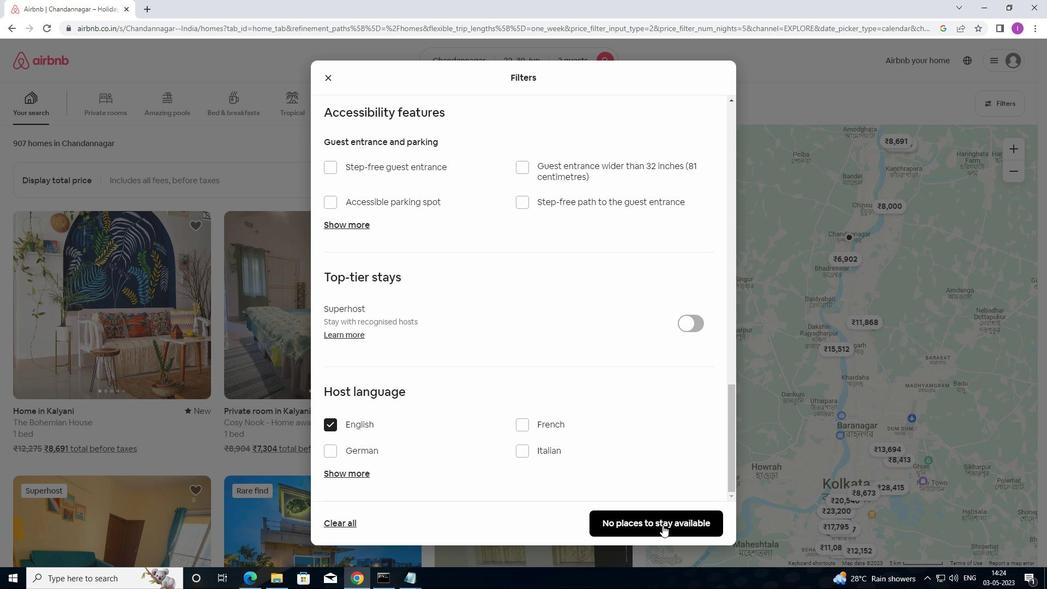 
Action: Mouse moved to (605, 532)
Screenshot: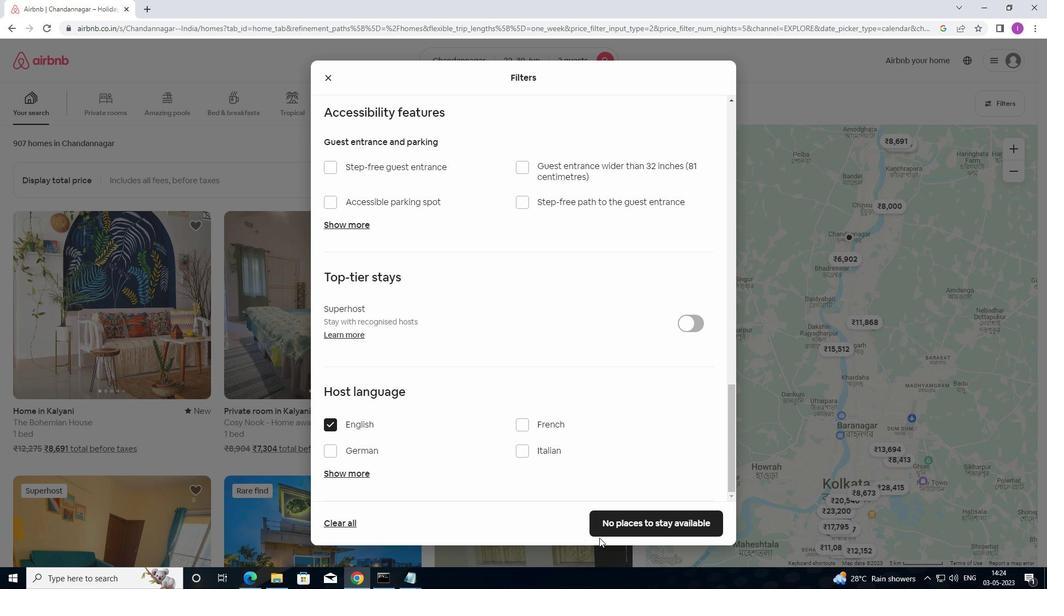 
Action: Mouse pressed left at (605, 532)
Screenshot: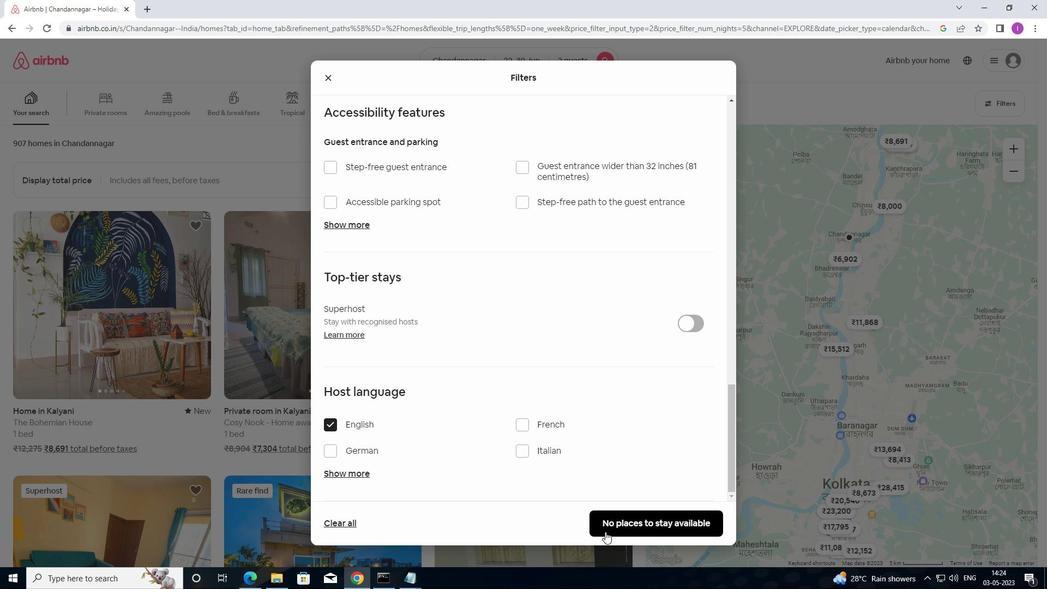 
Action: Mouse moved to (512, 571)
Screenshot: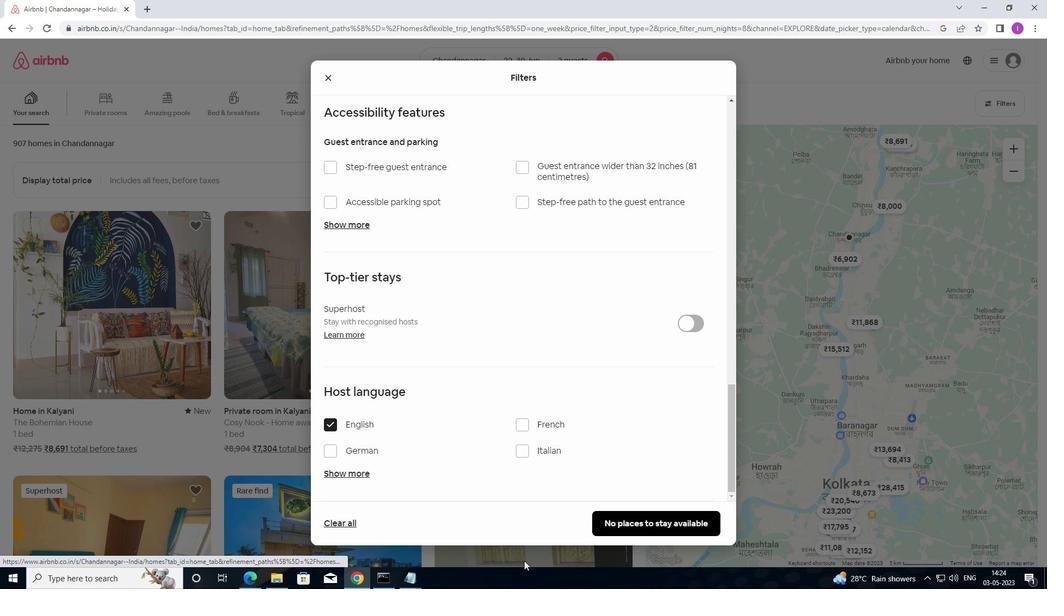 
